 Task: Schedule a 60-minute holistic health consultation covering topics like herbal remedies, alternative therapies, and integrative wellness approaches.
Action: Mouse moved to (628, 276)
Screenshot: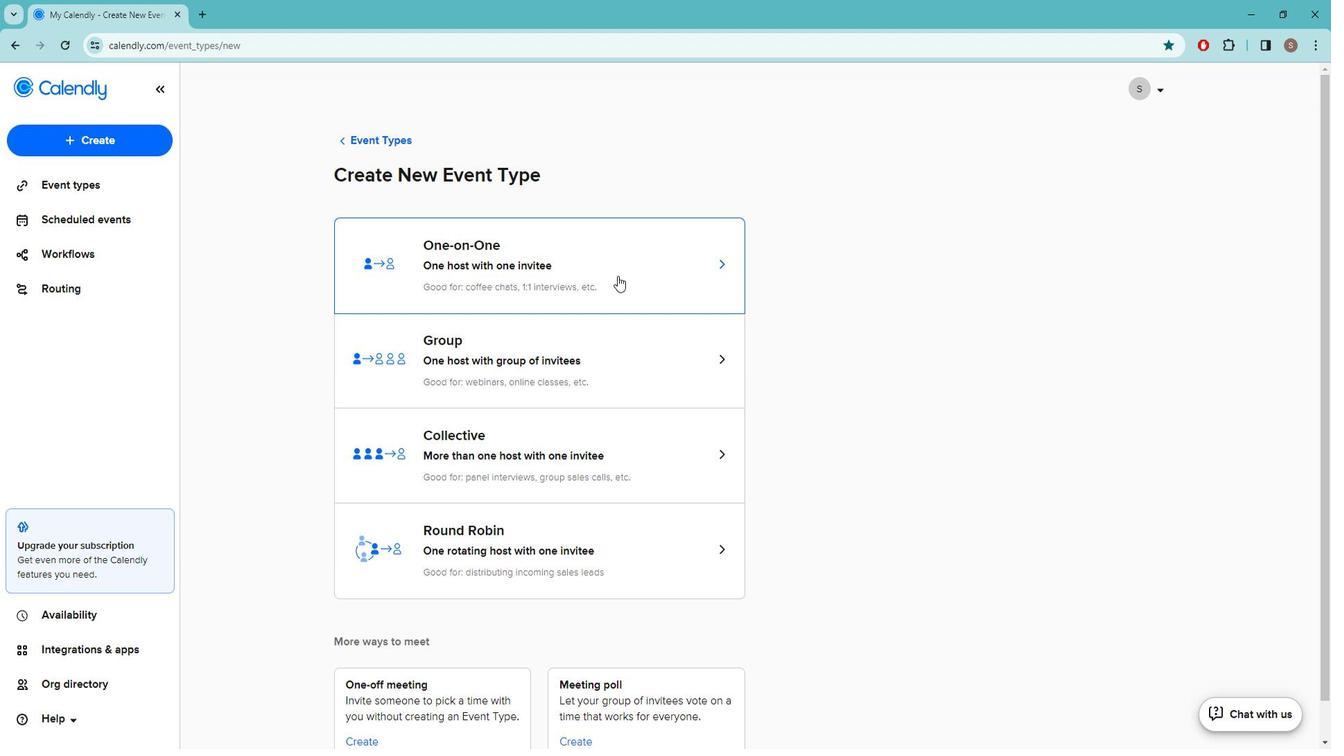 
Action: Mouse pressed left at (628, 276)
Screenshot: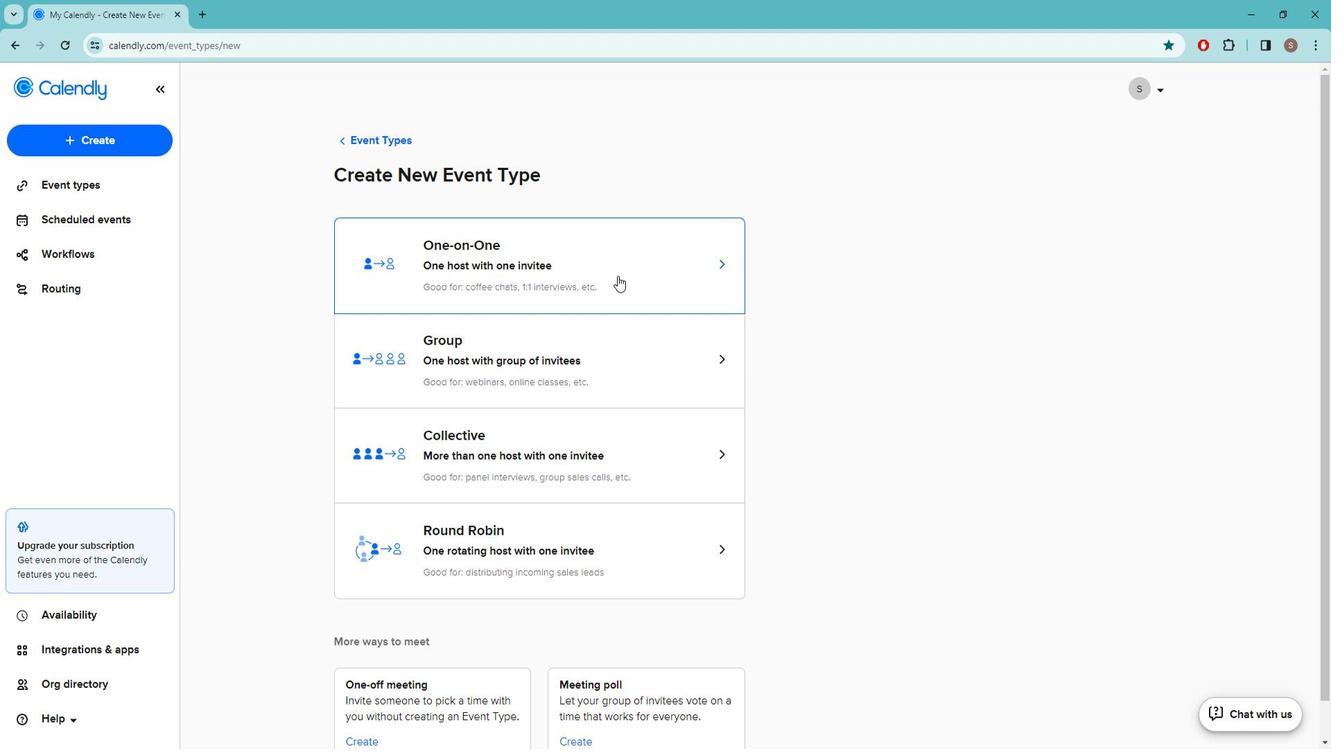 
Action: Mouse moved to (144, 207)
Screenshot: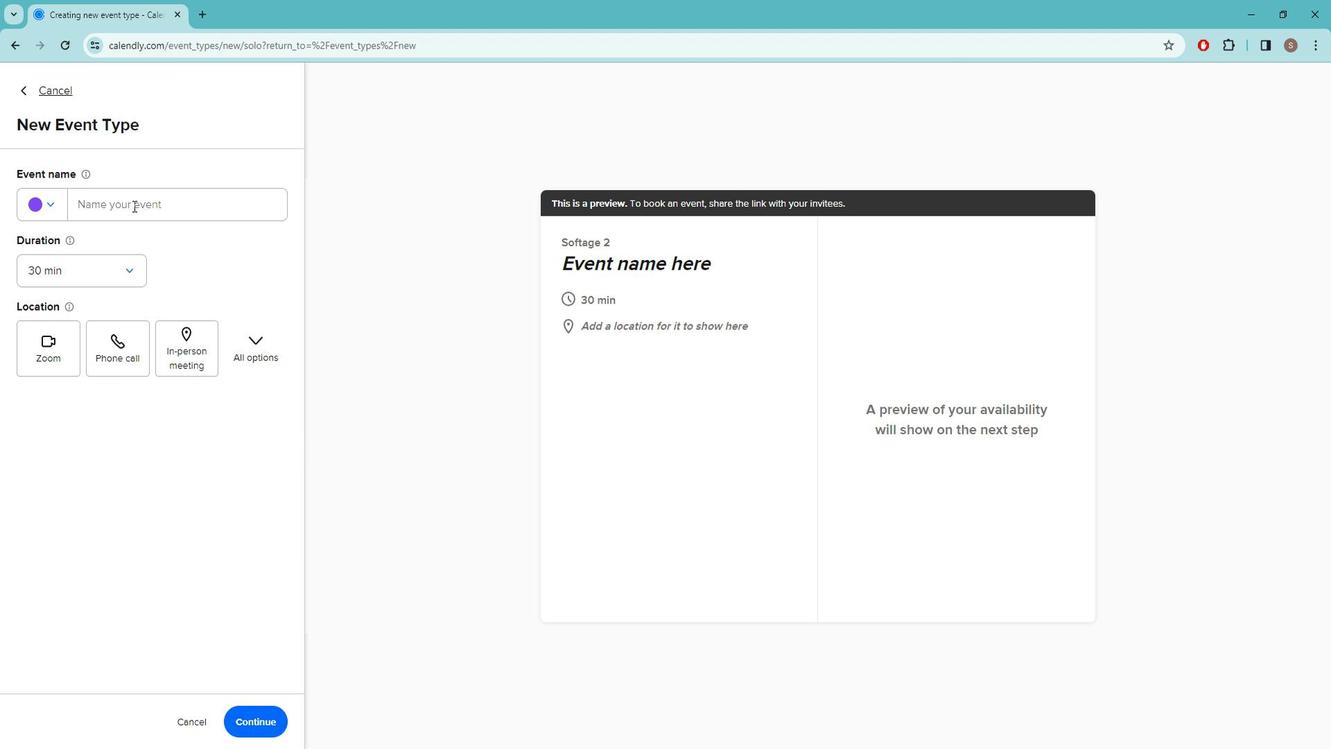 
Action: Mouse pressed left at (144, 207)
Screenshot: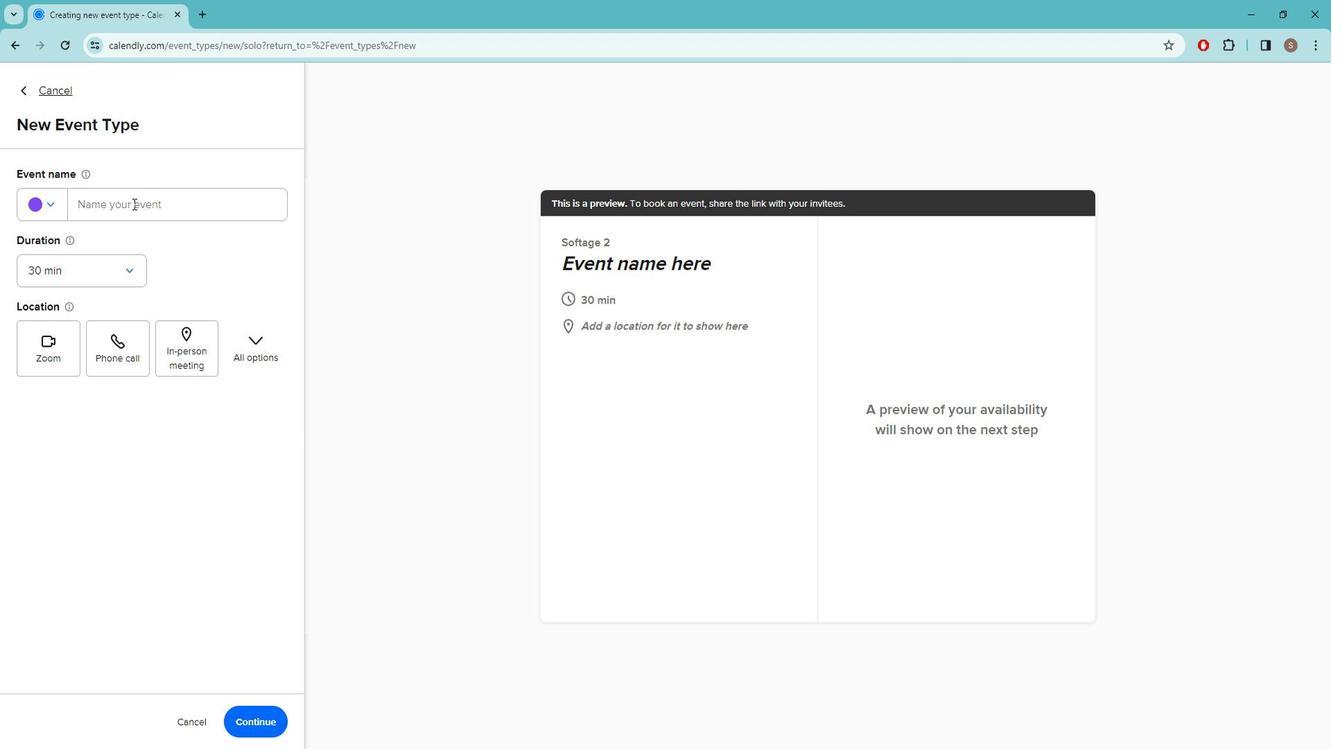 
Action: Key pressed h<Key.caps_lock>OLISTIC<Key.space><Key.caps_lock>w<Key.caps_lock>ELLNESS<Key.space><Key.caps_lock>j<Key.caps_lock>OURNEY<Key.shift_r>:<Key.space><Key.caps_lock>p<Key.caps_lock>ERSONALIZED<Key.space><Key.caps_lock>c<Key.caps_lock>ONSULTATION<Key.space>
Screenshot: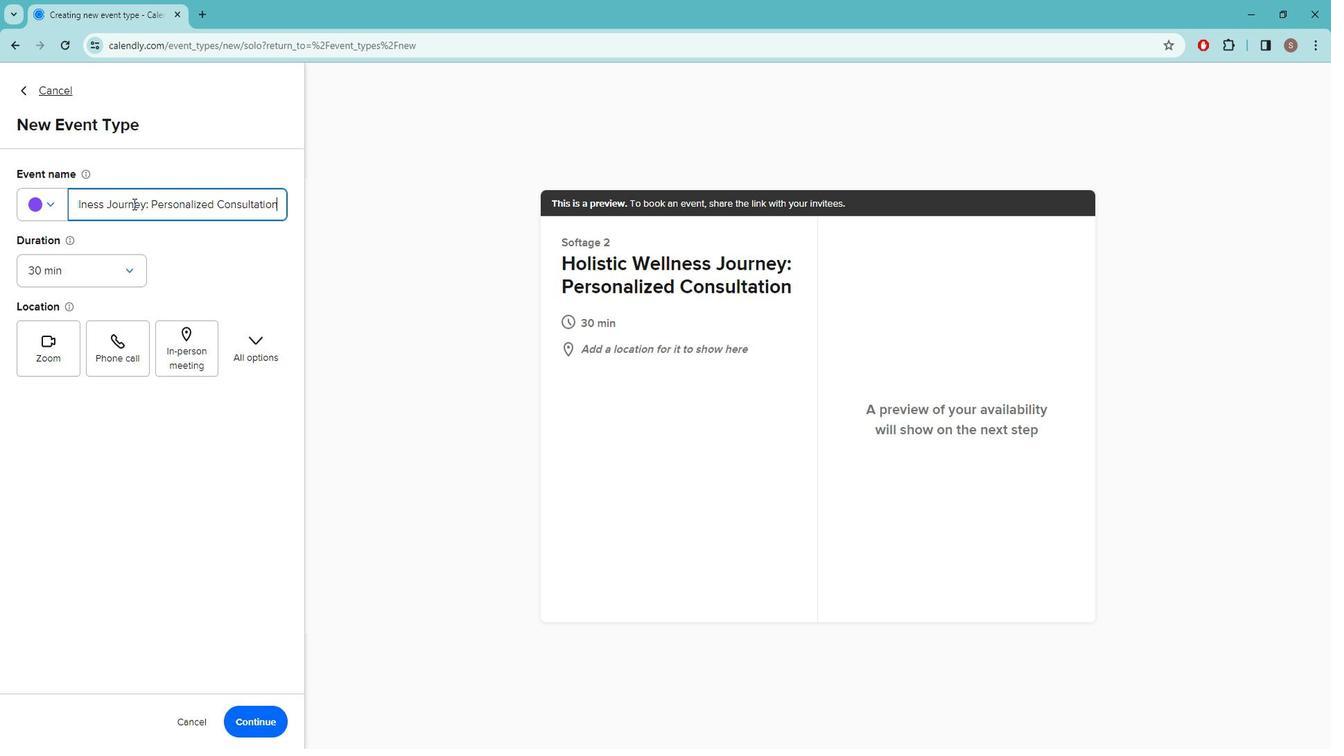 
Action: Mouse moved to (117, 267)
Screenshot: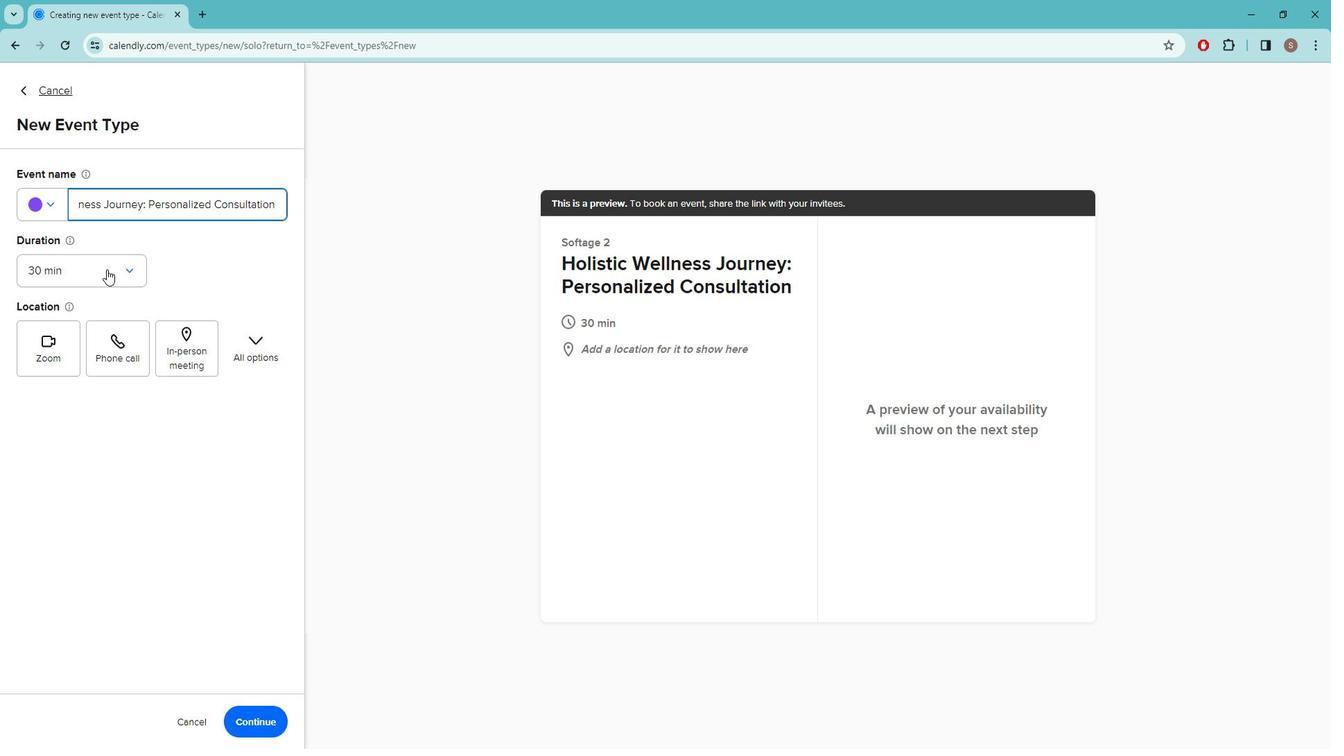 
Action: Mouse pressed left at (117, 267)
Screenshot: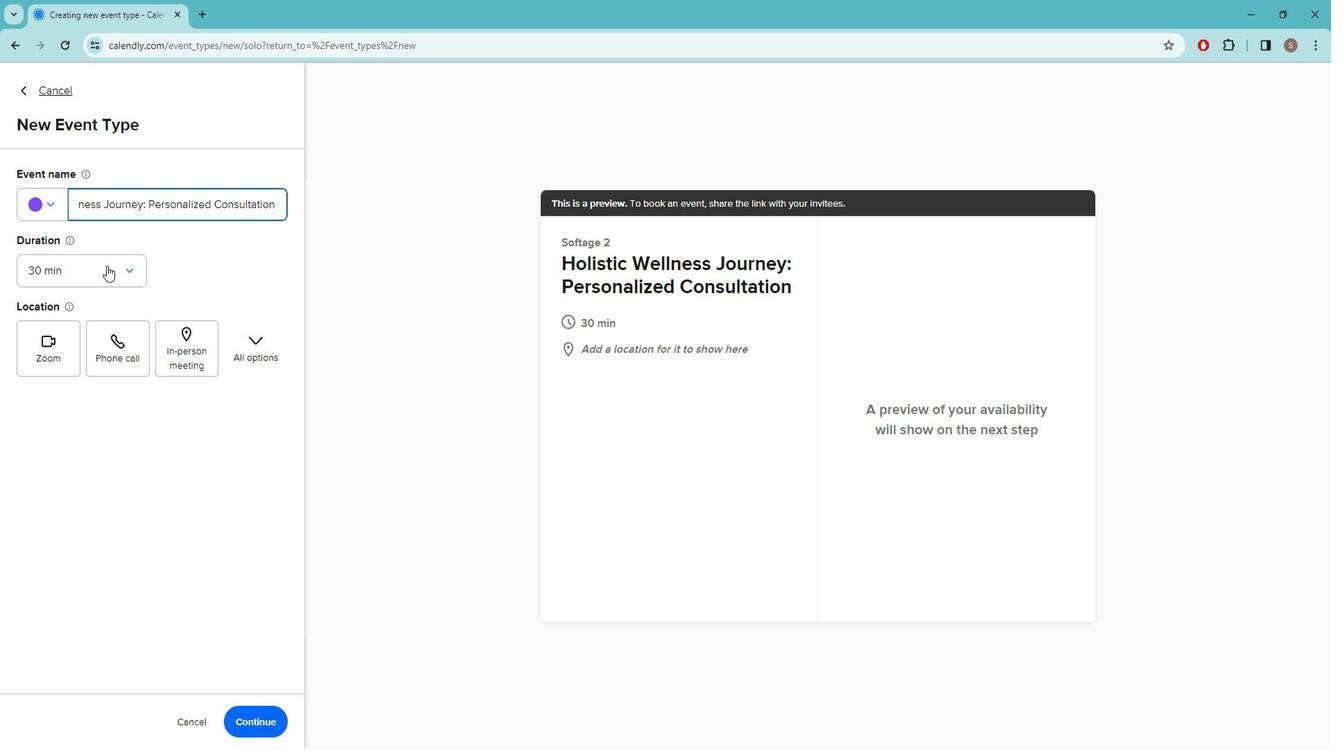 
Action: Mouse moved to (72, 391)
Screenshot: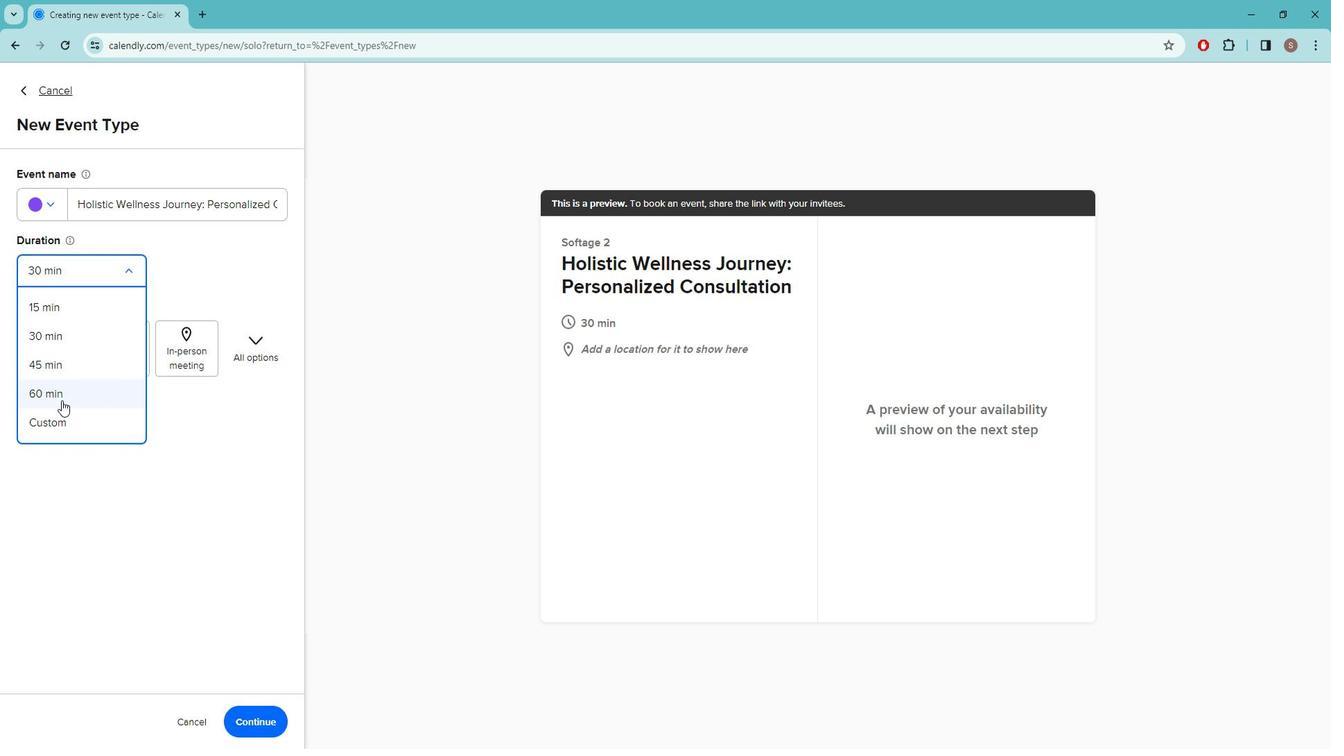 
Action: Mouse pressed left at (72, 391)
Screenshot: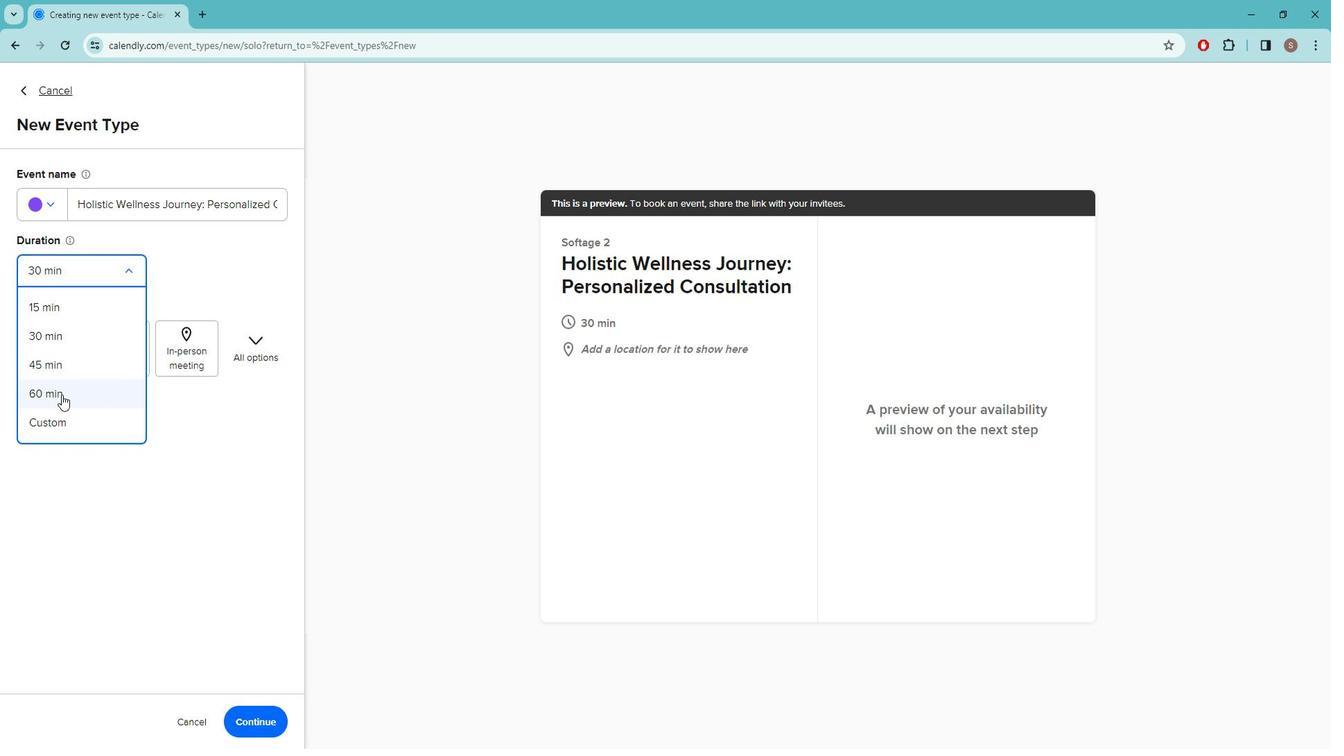 
Action: Mouse moved to (197, 348)
Screenshot: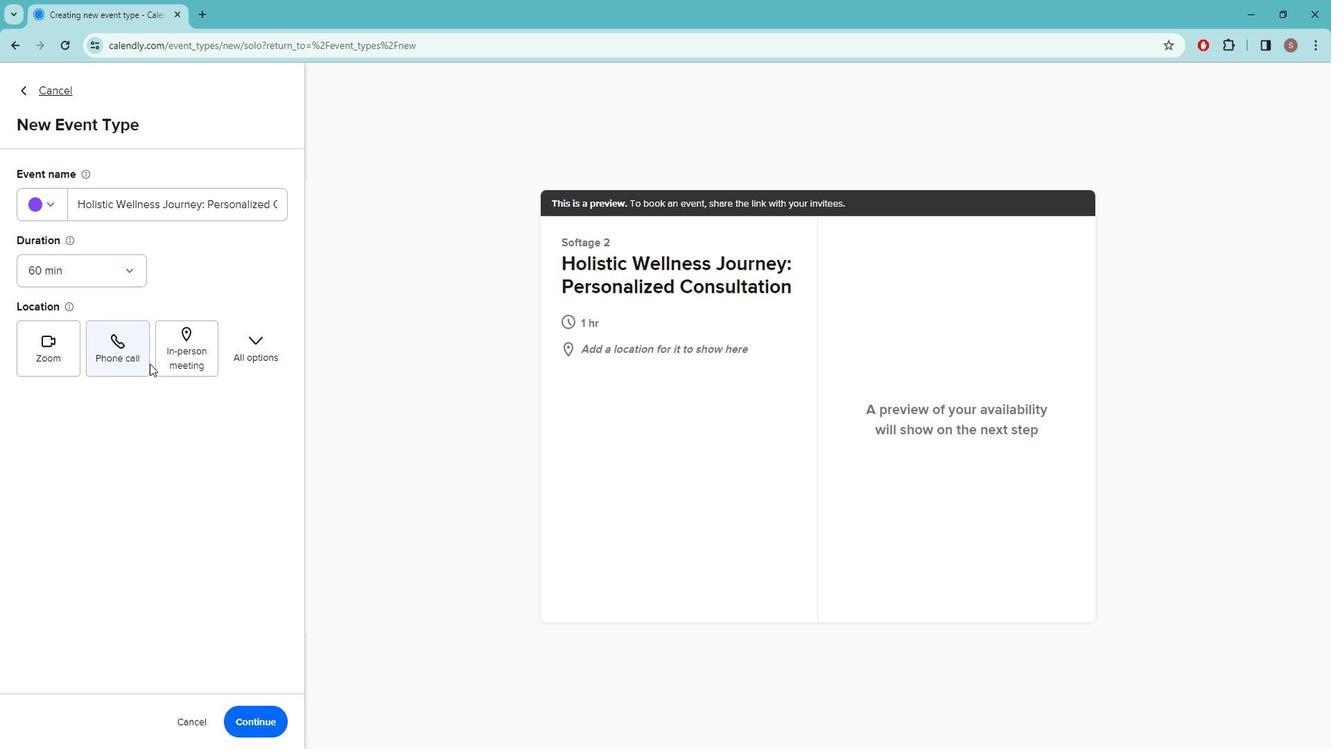 
Action: Mouse pressed left at (197, 348)
Screenshot: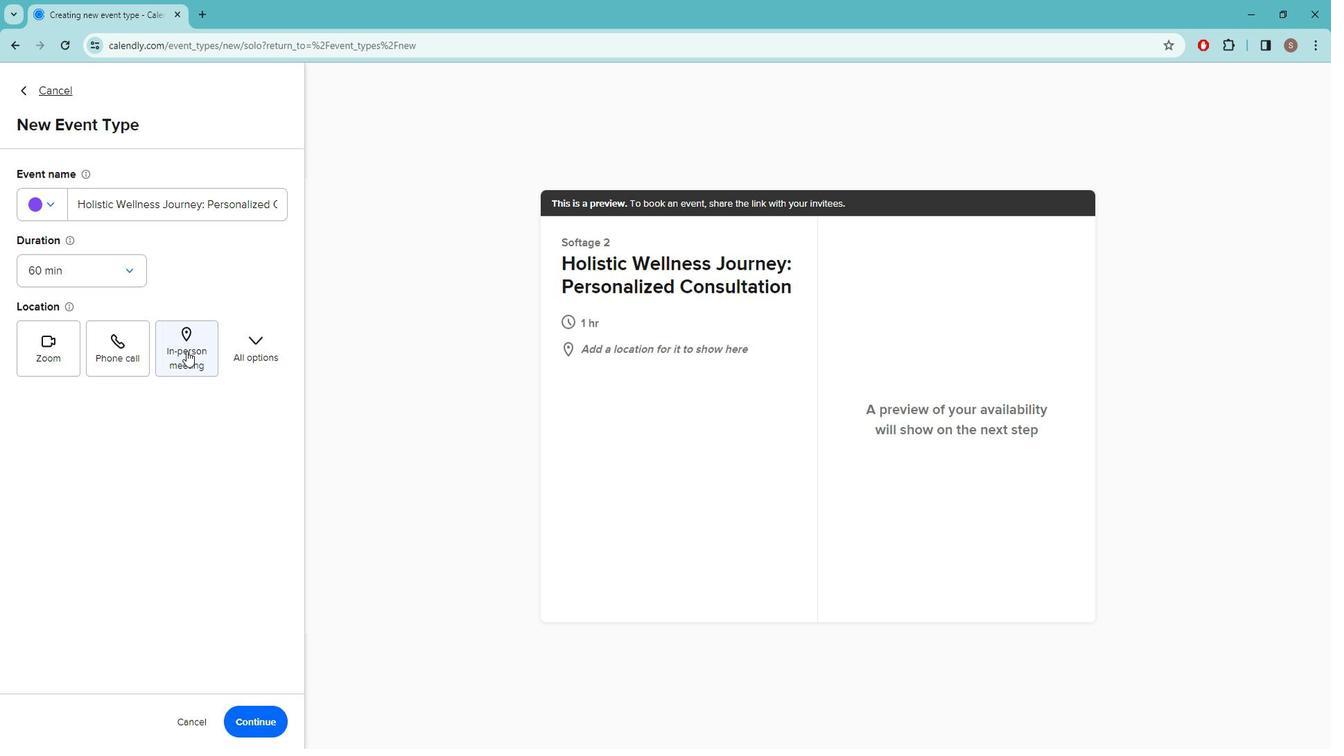 
Action: Mouse moved to (621, 240)
Screenshot: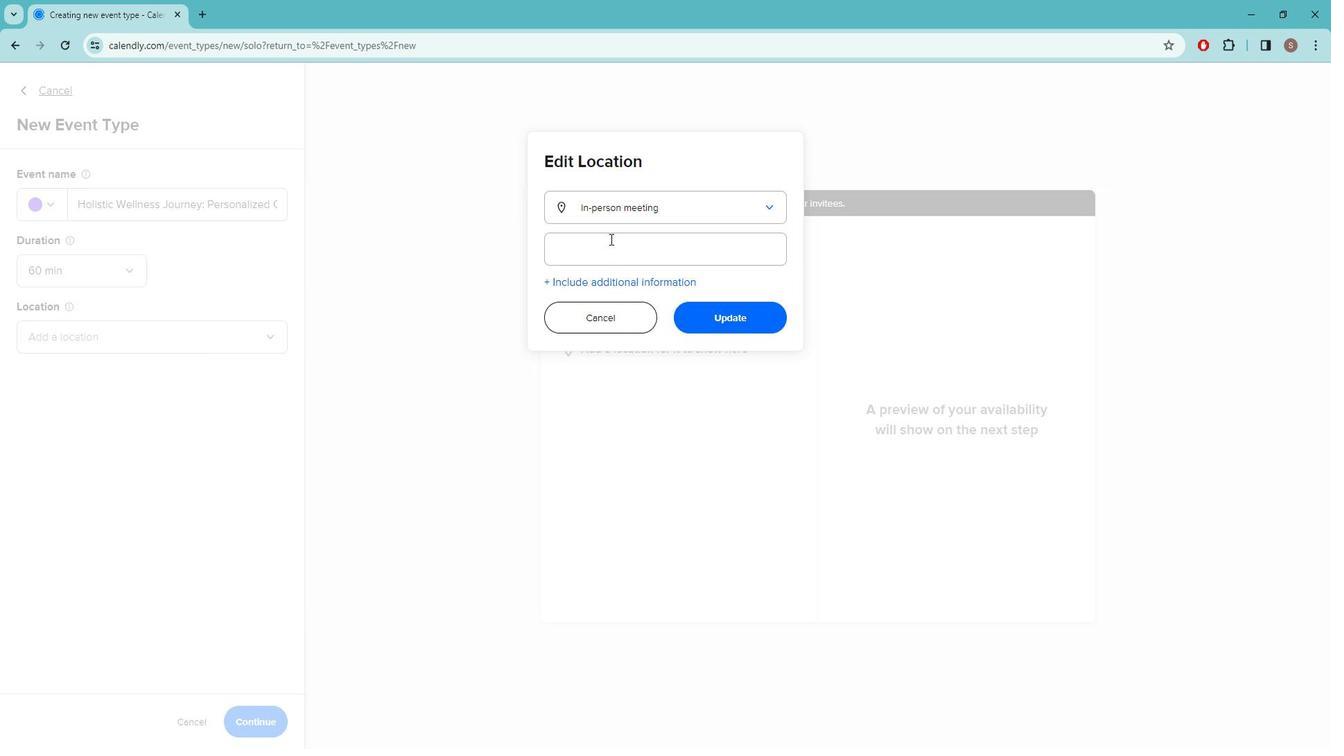 
Action: Mouse pressed left at (621, 240)
Screenshot: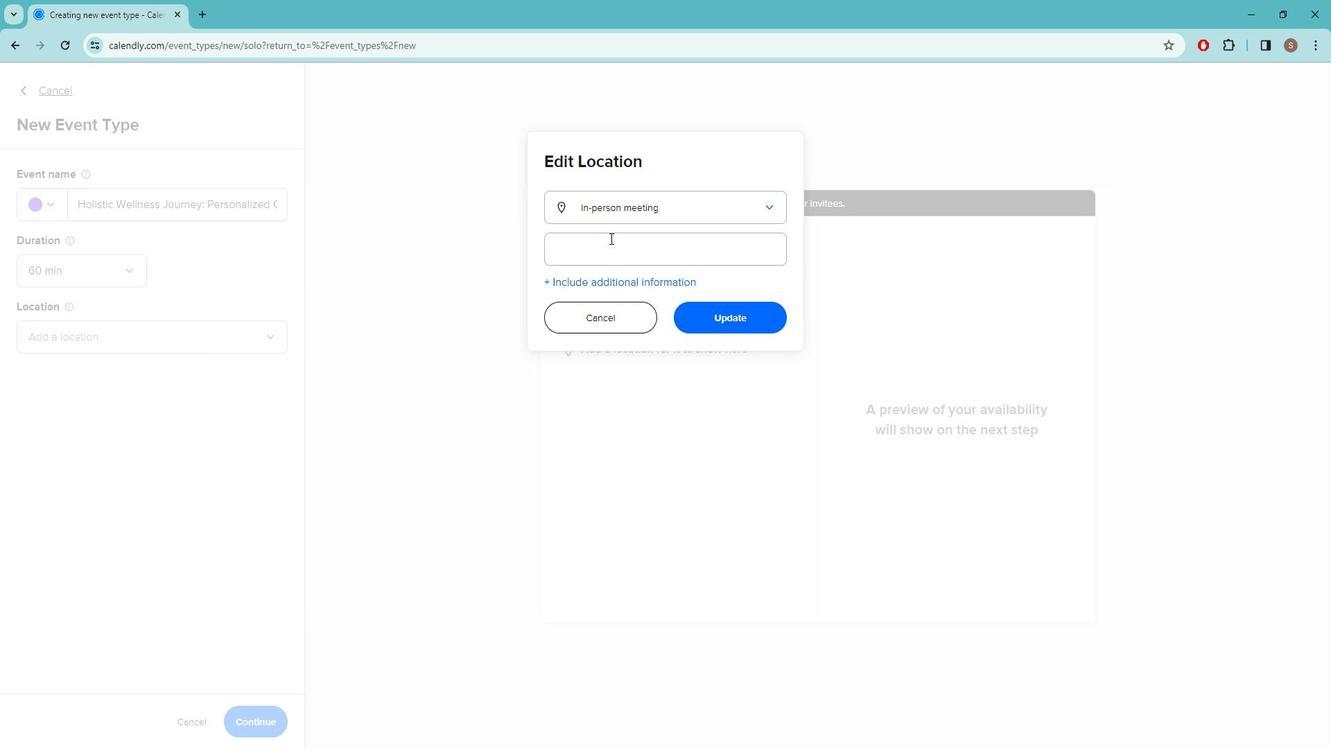 
Action: Key pressed <Key.caps_lock>t<Key.caps_lock>HE<Key.space><Key.caps_lock>c<Key.caps_lock>HOPRA<Key.space><Key.caps_lock>c<Key.caps_lock>ENTER<Key.space>FOR<Key.space><Key.caps_lock>w<Key.caps_lock>ELLBEING,<Key.space>2013<Key.space><Key.caps_lock>c<Key.caps_lock>OASTA<Key.space>DEL<Key.space><Key.caps_lock>m<Key.caps_lock>AR<Key.space><Key.caps_lock>r<Key.caps_lock>D,<Key.space><Key.caps_lock>c<Key.caps_lock>ARLSBAD,<Key.space><Key.caps_lock>ca<Key.space>92009
Screenshot: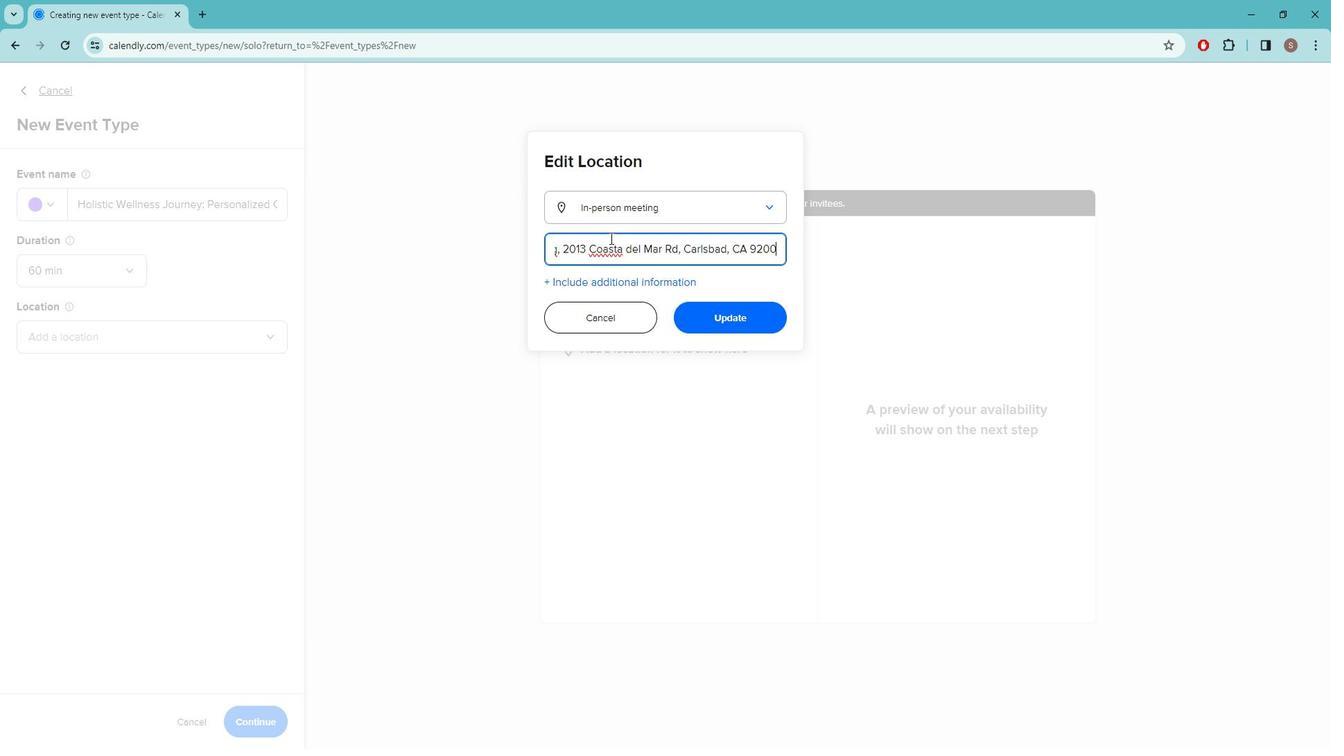 
Action: Mouse moved to (613, 255)
Screenshot: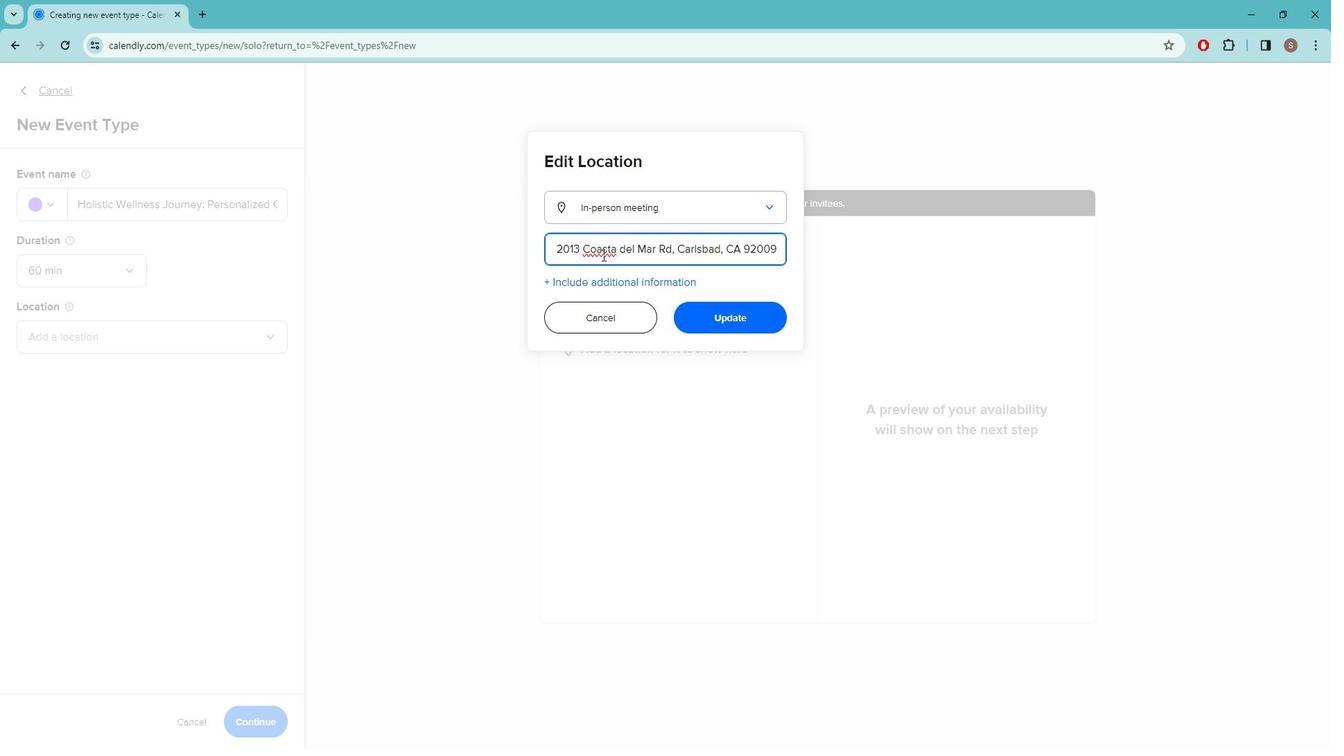 
Action: Mouse pressed left at (613, 255)
Screenshot: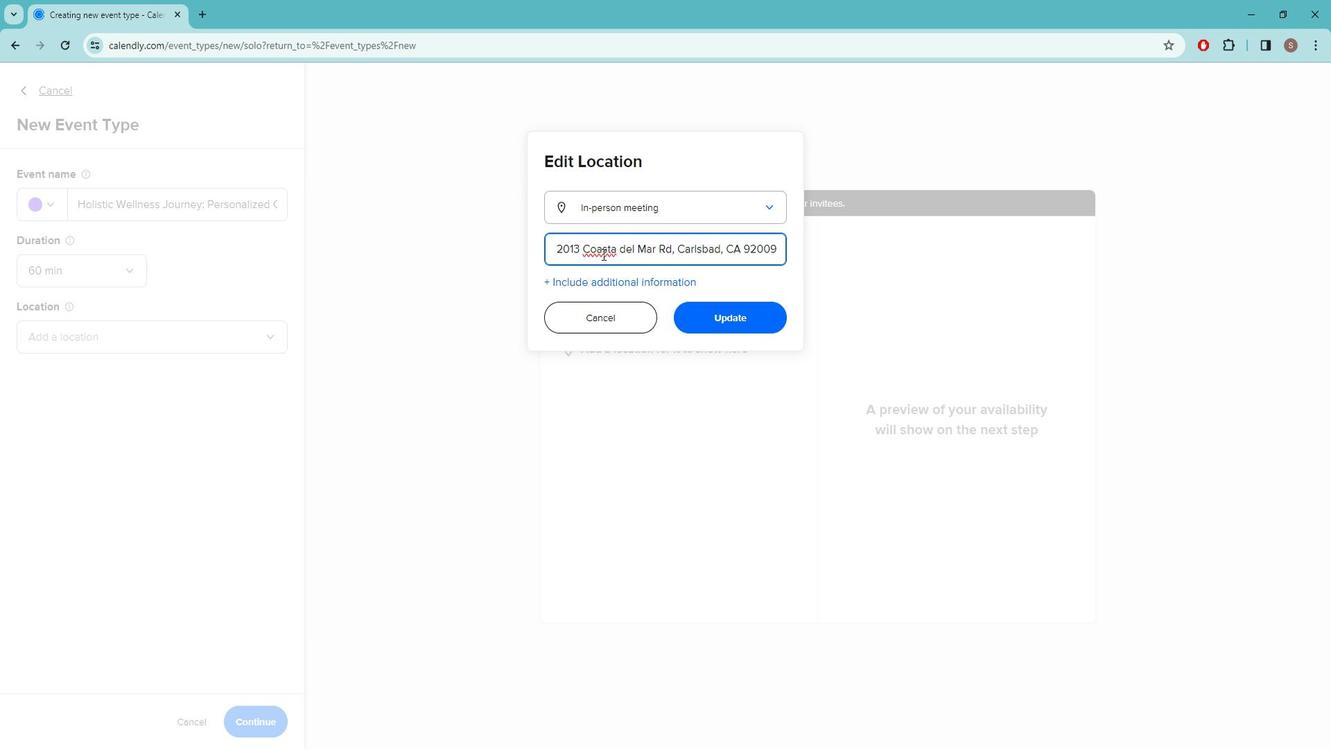 
Action: Key pressed <Key.backspace>
Screenshot: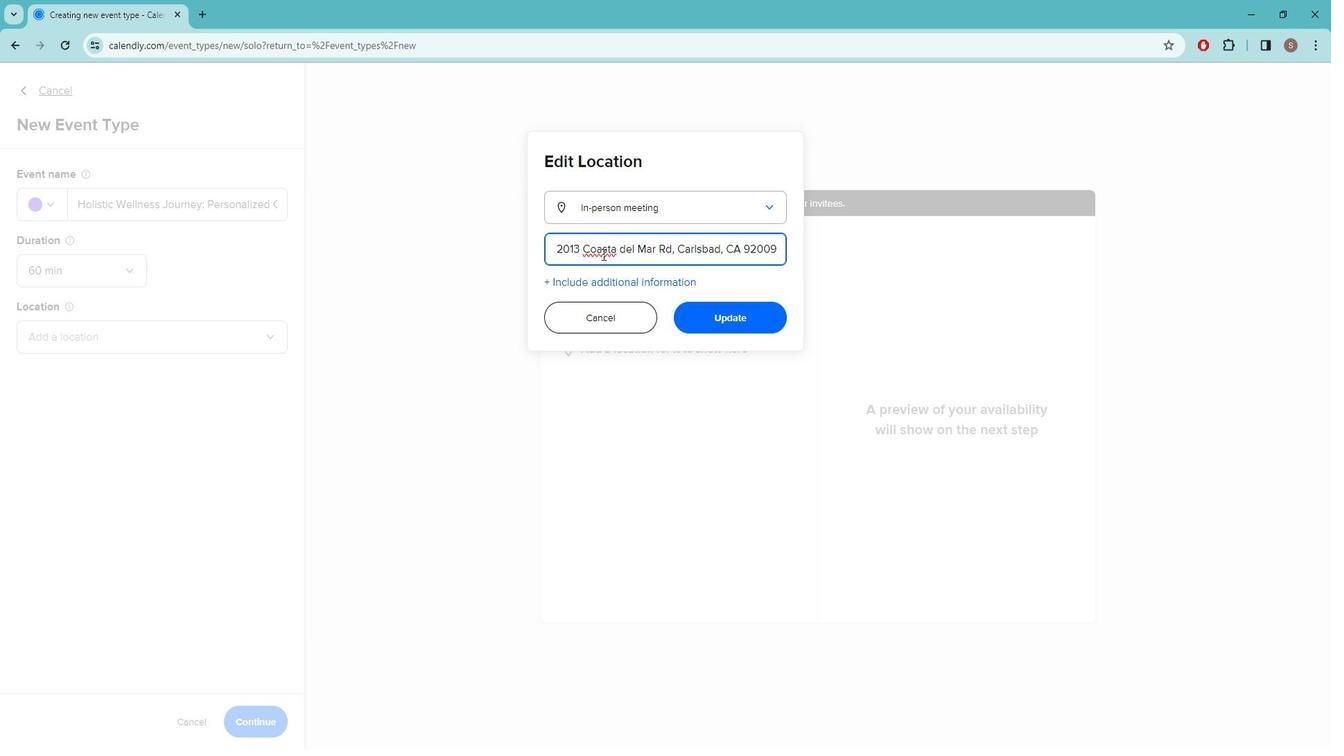 
Action: Mouse moved to (728, 314)
Screenshot: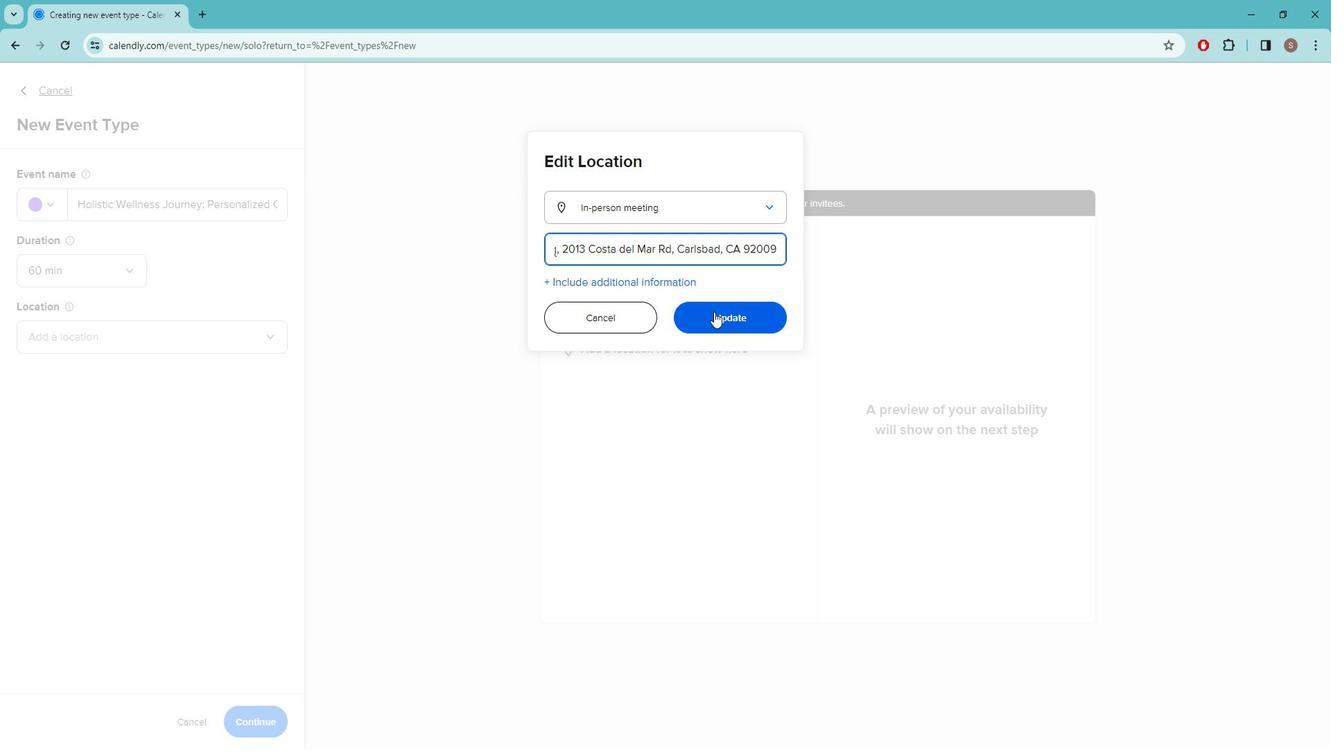 
Action: Mouse pressed left at (728, 314)
Screenshot: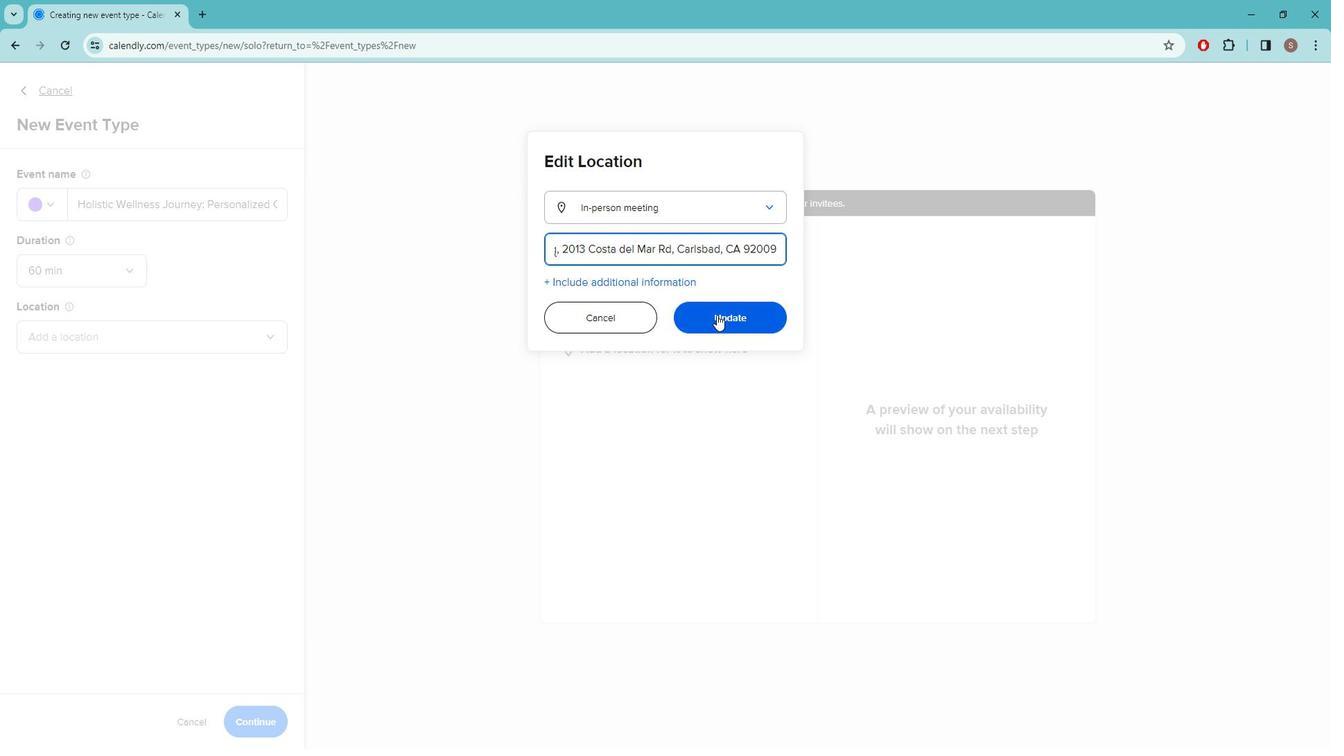 
Action: Mouse moved to (274, 694)
Screenshot: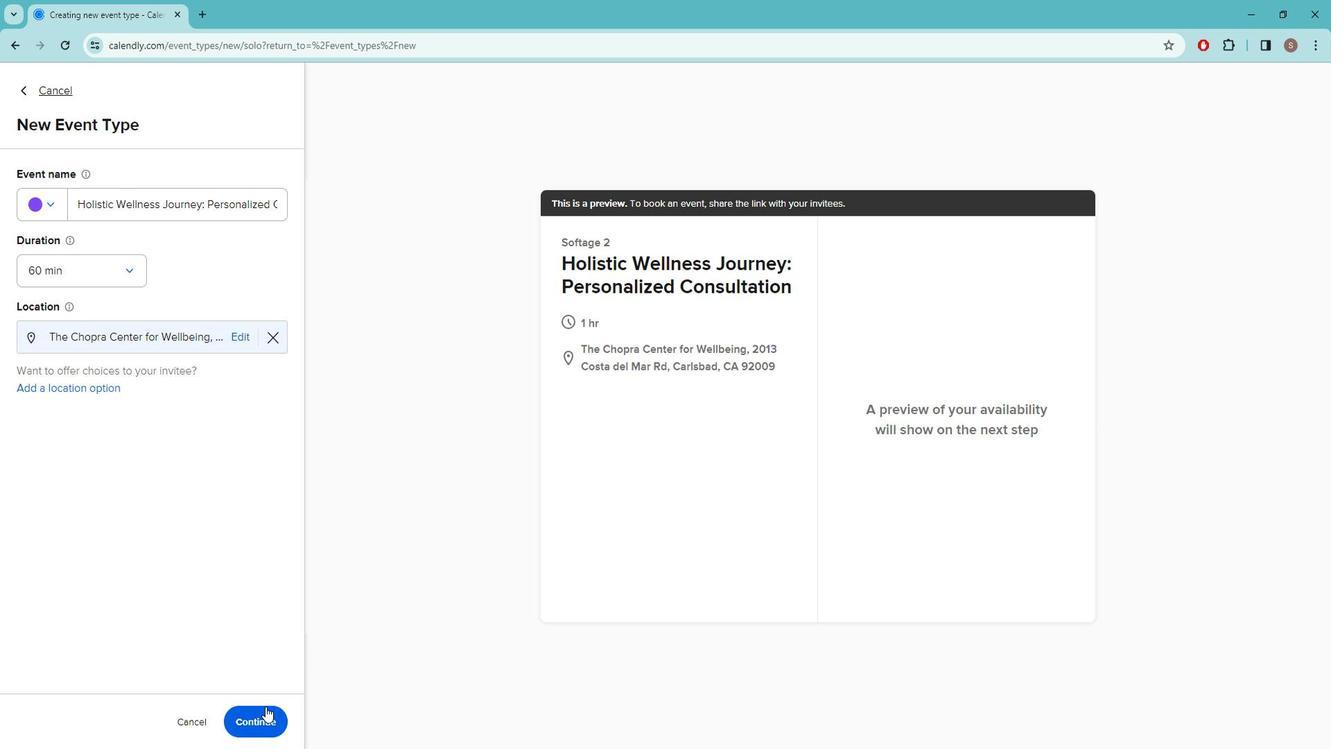 
Action: Mouse pressed left at (274, 694)
Screenshot: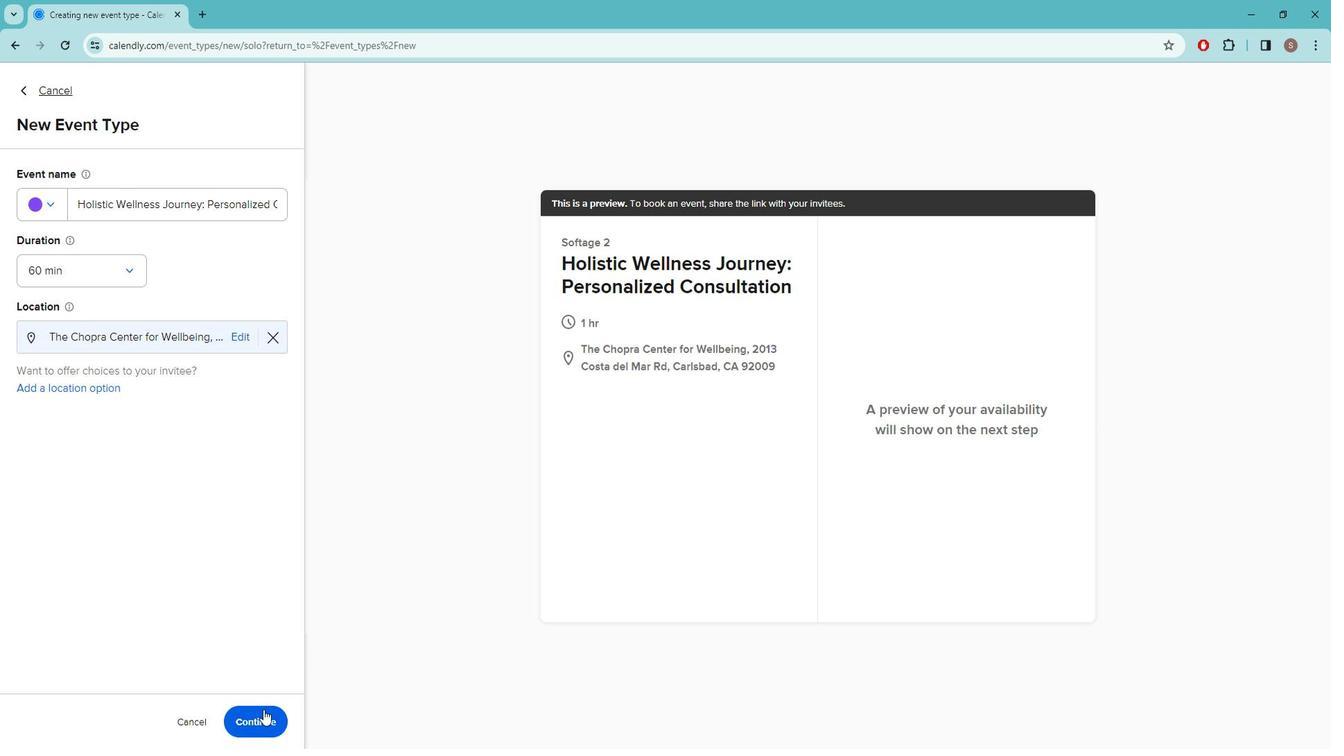 
Action: Mouse moved to (156, 235)
Screenshot: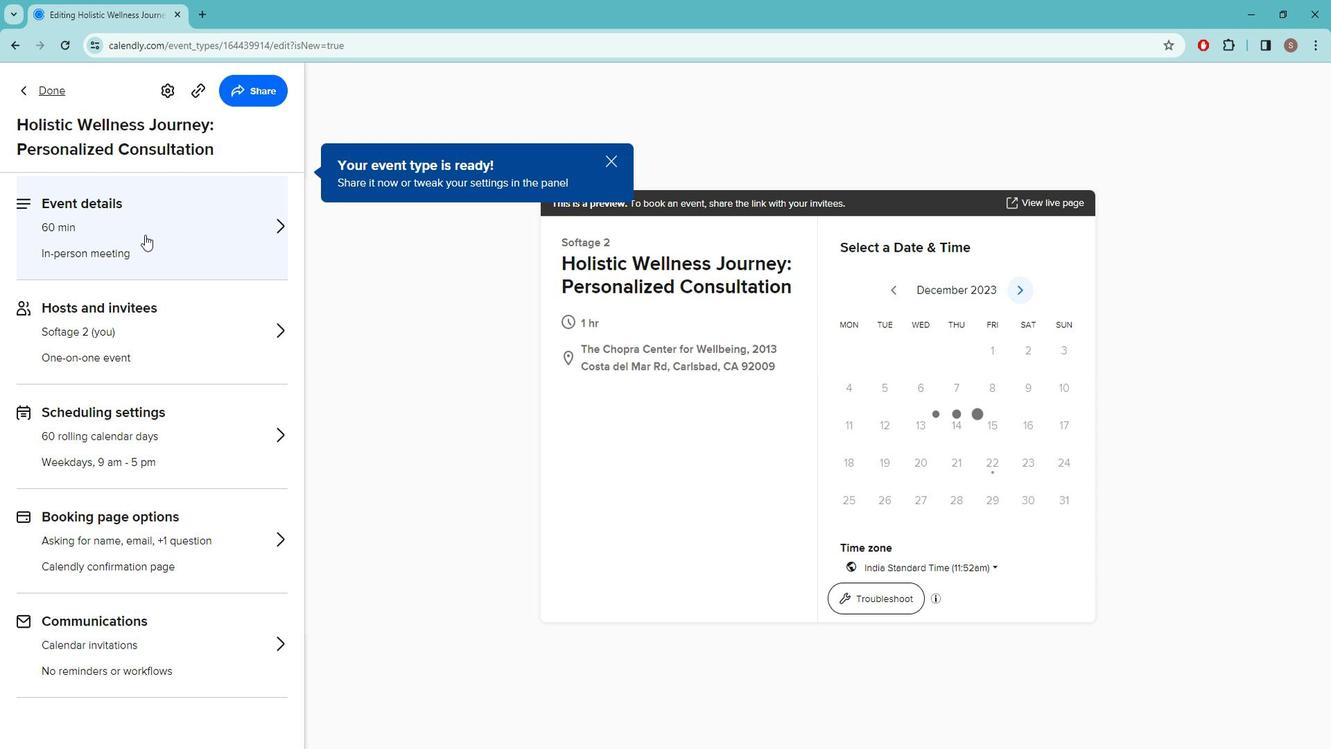 
Action: Mouse pressed left at (156, 235)
Screenshot: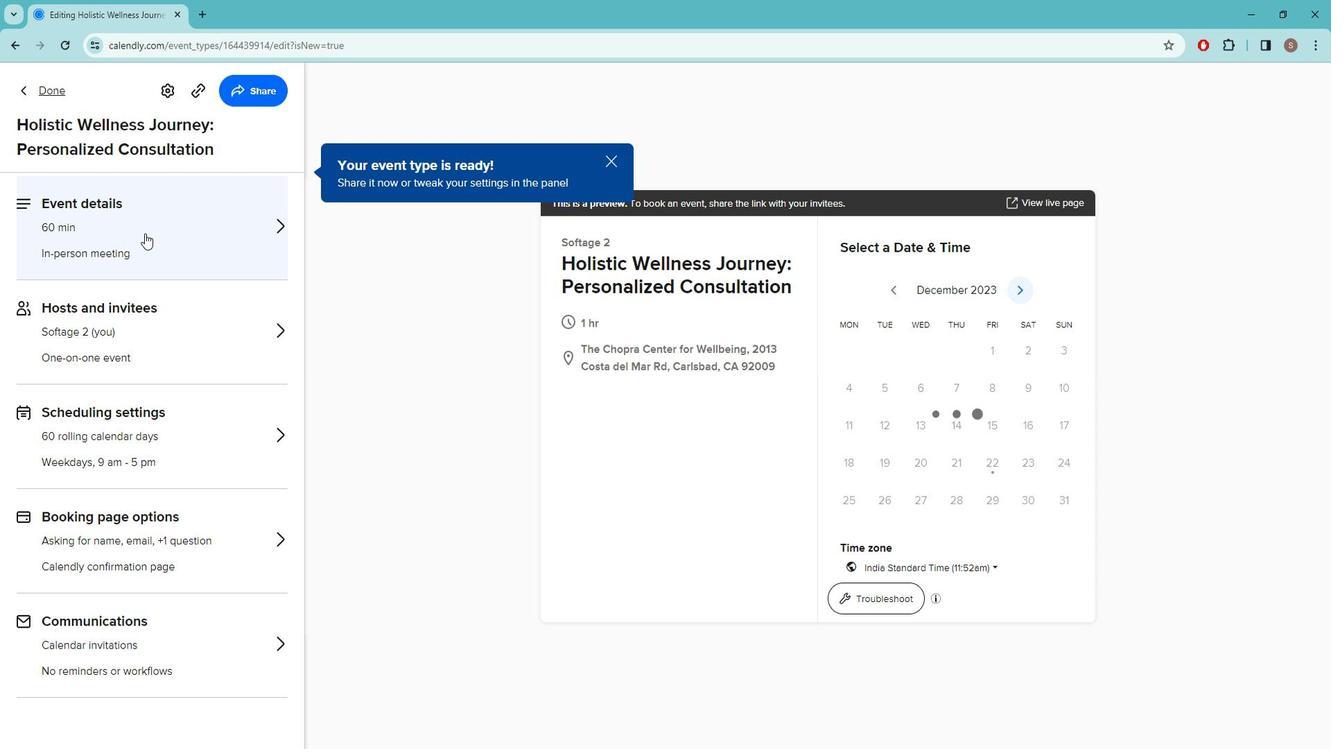 
Action: Mouse moved to (126, 467)
Screenshot: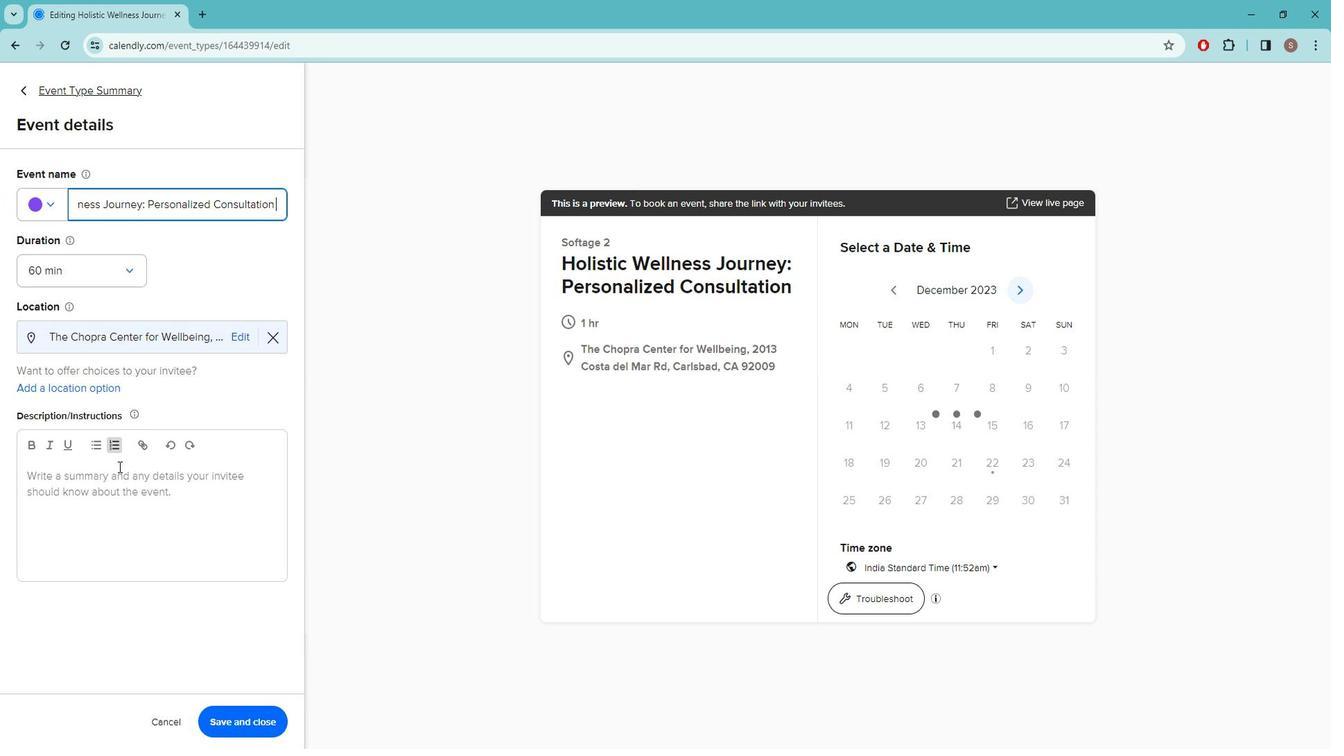 
Action: Mouse pressed left at (126, 467)
Screenshot: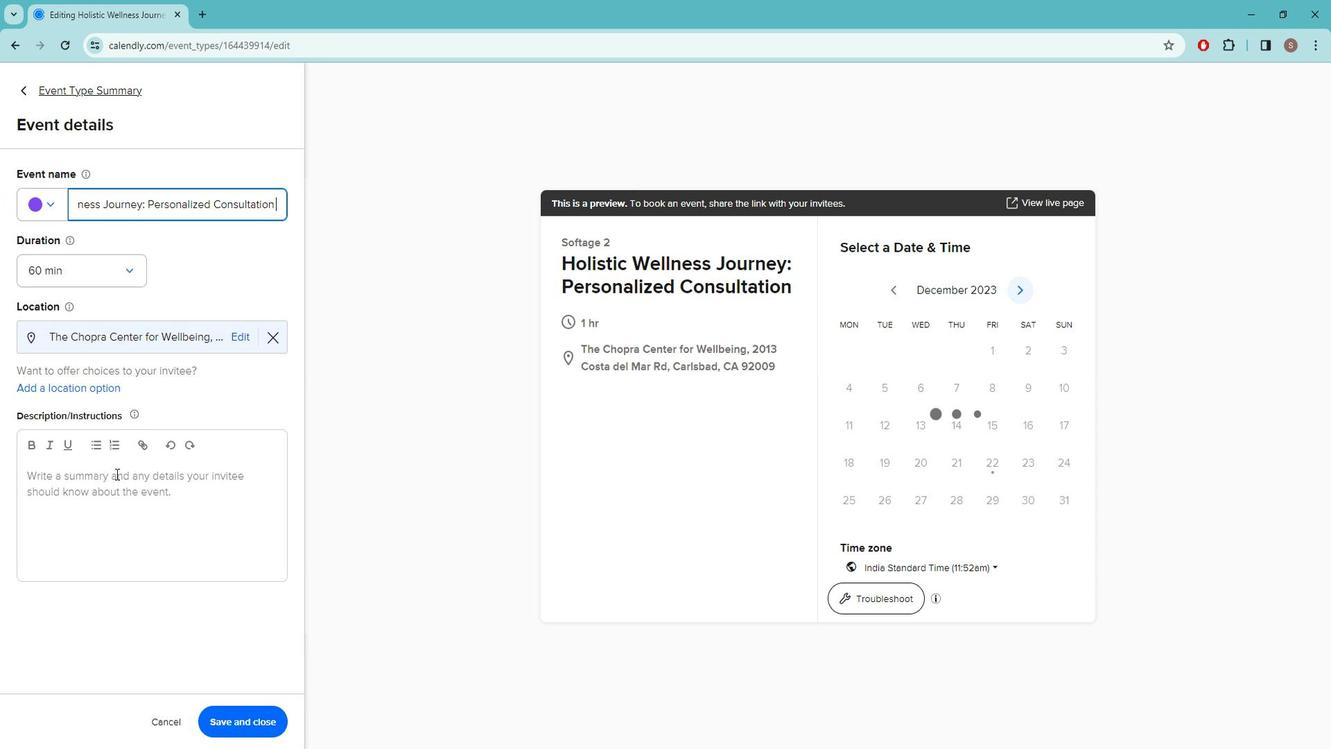 
Action: Key pressed <Key.caps_lock><Key.caps_lock>e<Key.caps_lock>MBARK<Key.space>ON<Key.space>A<Key.space>TRANSFORMATIVE<Key.space><Key.caps_lock>h<Key.caps_lock>OLISTIC<Key.space><Key.caps_lock>w<Key.caps_lock>ELNESS<Key.space><Key.caps_lock>j<Key.caps_lock>OURNEY<Key.space>WITH<Key.space>OUR<Key.space>CONSULTATION,<Key.space>WHERE<Key.space>WE<Key.space>DELVE<Key.space>INTO<Key.space>THE<Key.space>REALMS<Key.space>OF<Key.space>HERBAL<Key.space>REMEDIES,<Key.space>ALTERNATIVE<Key.space>THERAPIES,<Key.space>AND<Key.space>INTER<Key.backspace>GRATIVE<Key.space>WELLNESS<Key.space>APPROACHES,<Key.space><Key.caps_lock>w<Key.caps_lock>HETHER<Key.space>YOU<Key.space>ARE<Key.space>SEEKING<Key.space>BALANCE
Screenshot: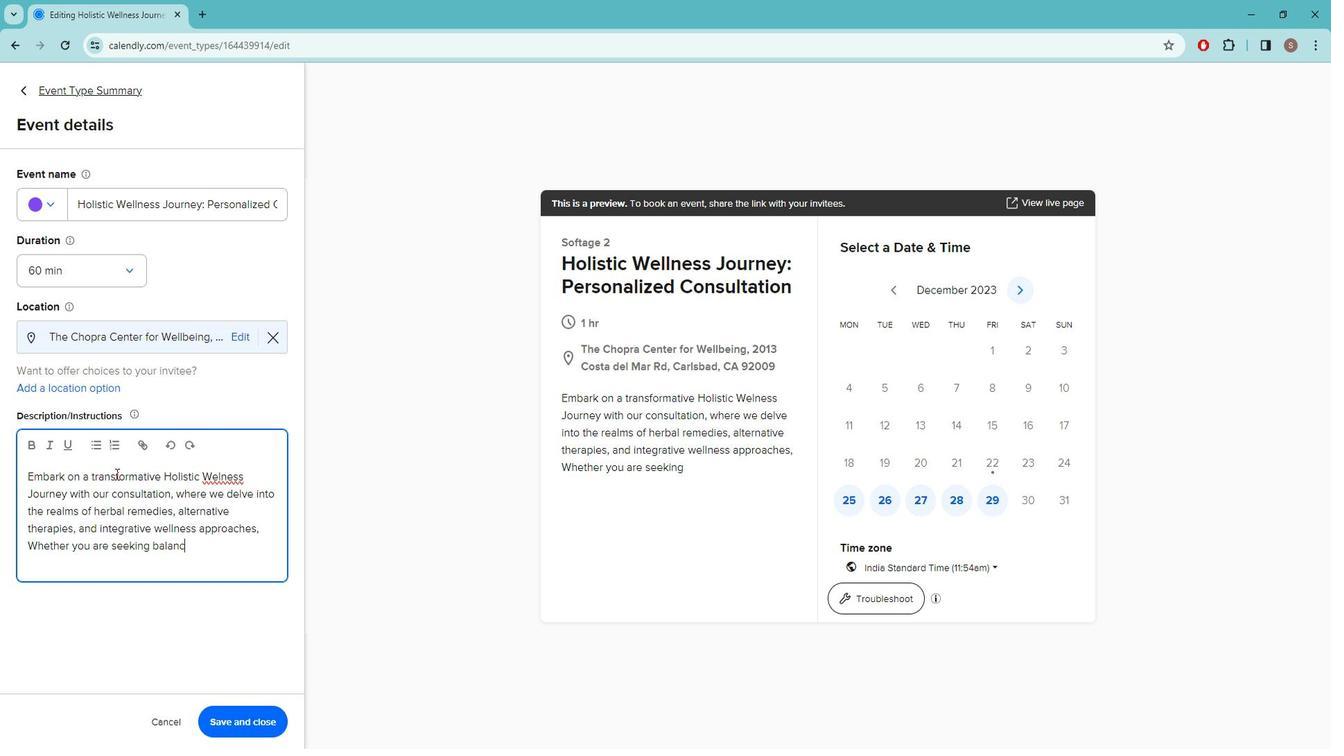 
Action: Mouse moved to (235, 478)
Screenshot: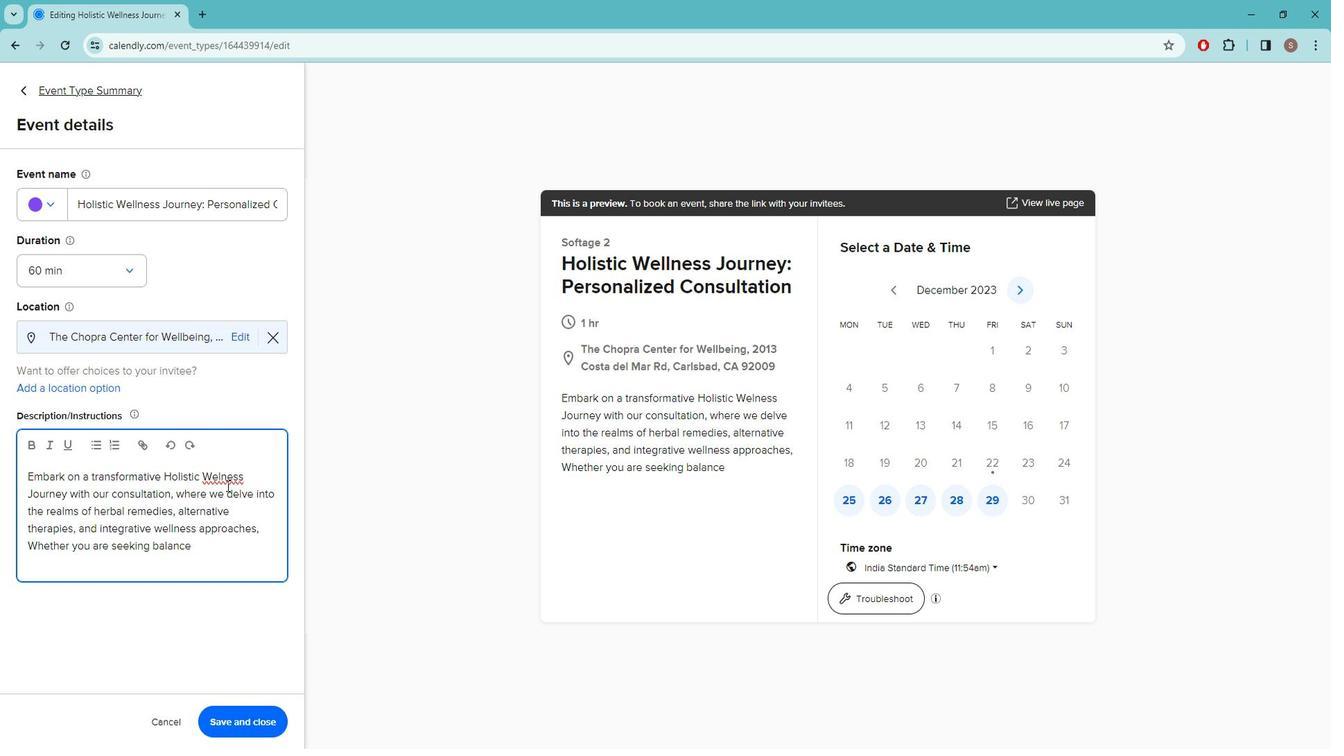 
Action: Mouse pressed left at (235, 478)
Screenshot: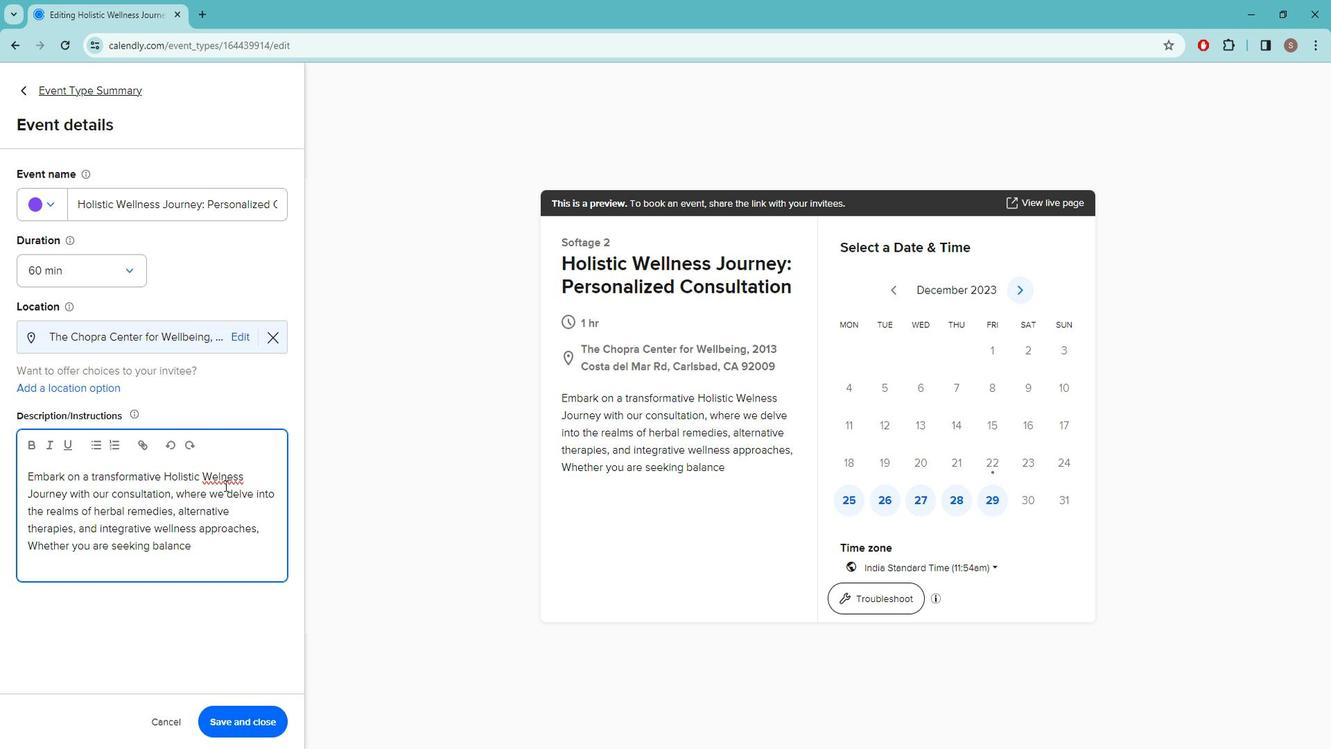 
Action: Mouse moved to (230, 476)
Screenshot: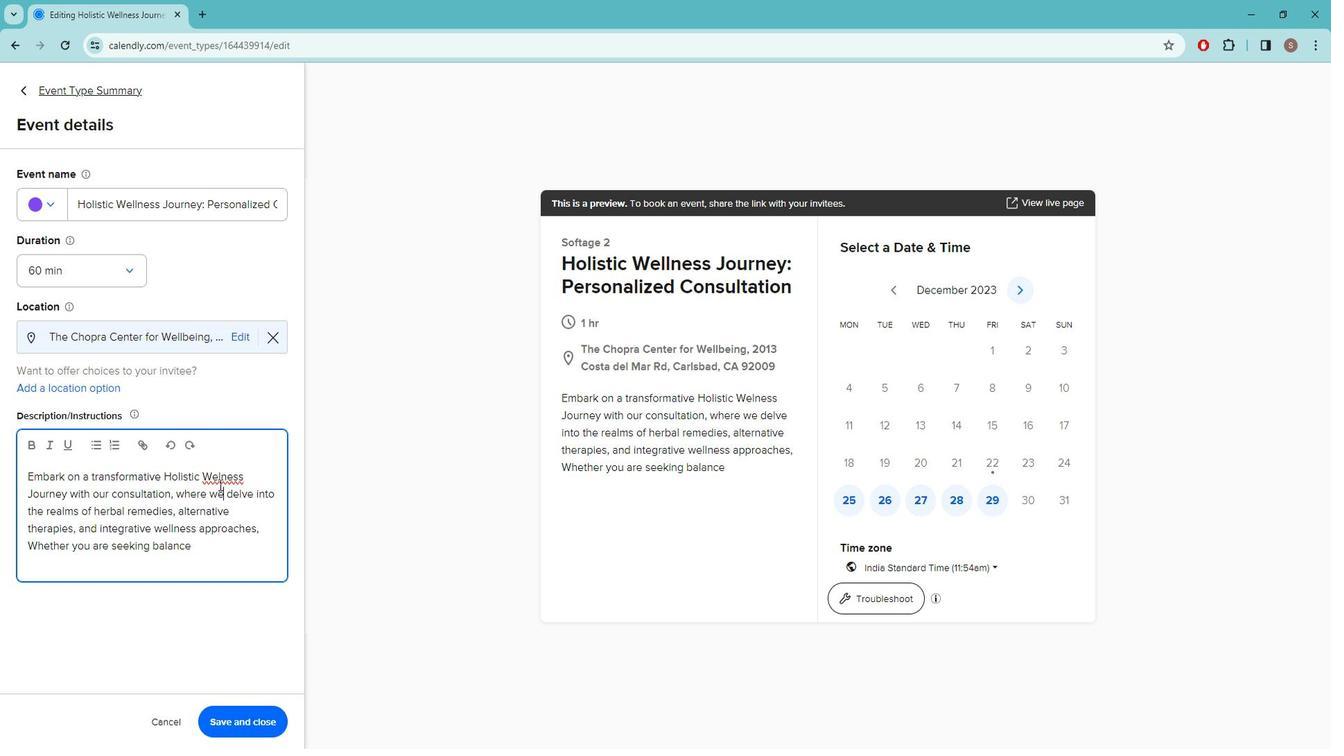 
Action: Mouse pressed left at (230, 476)
Screenshot: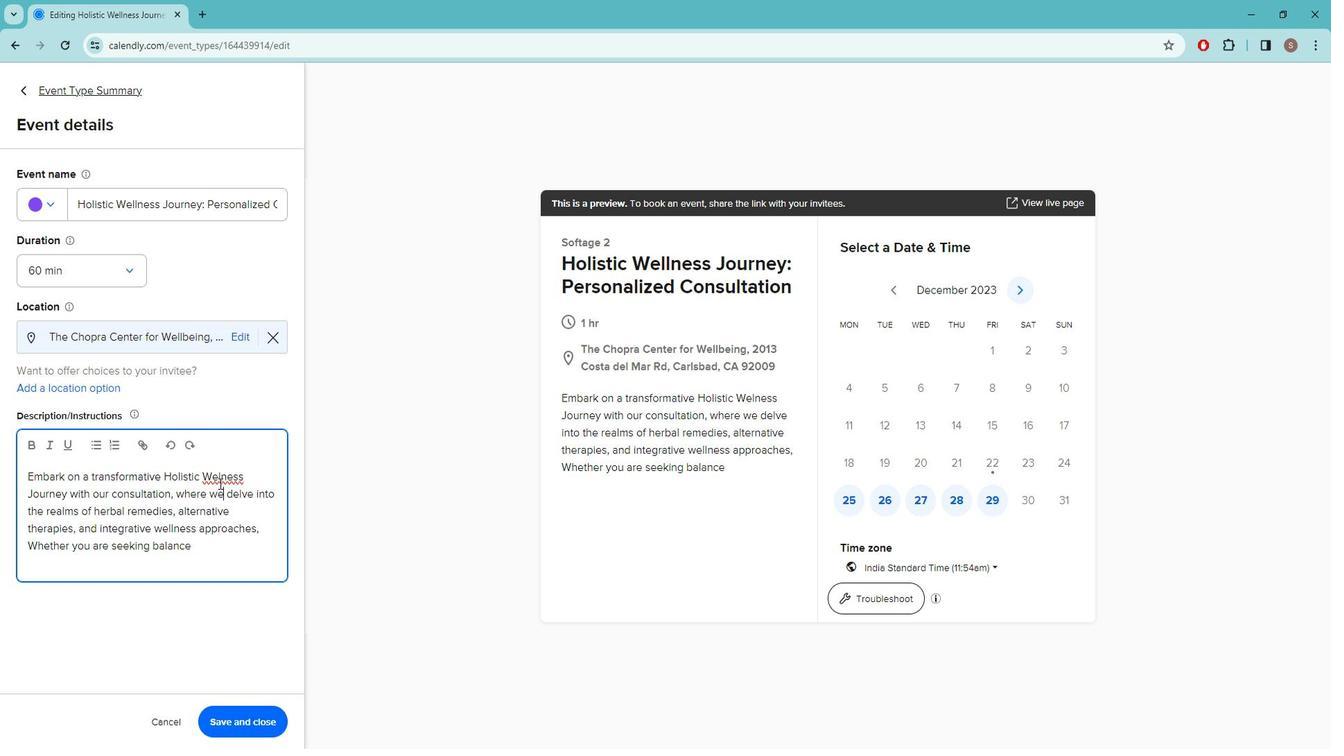 
Action: Key pressed L
Screenshot: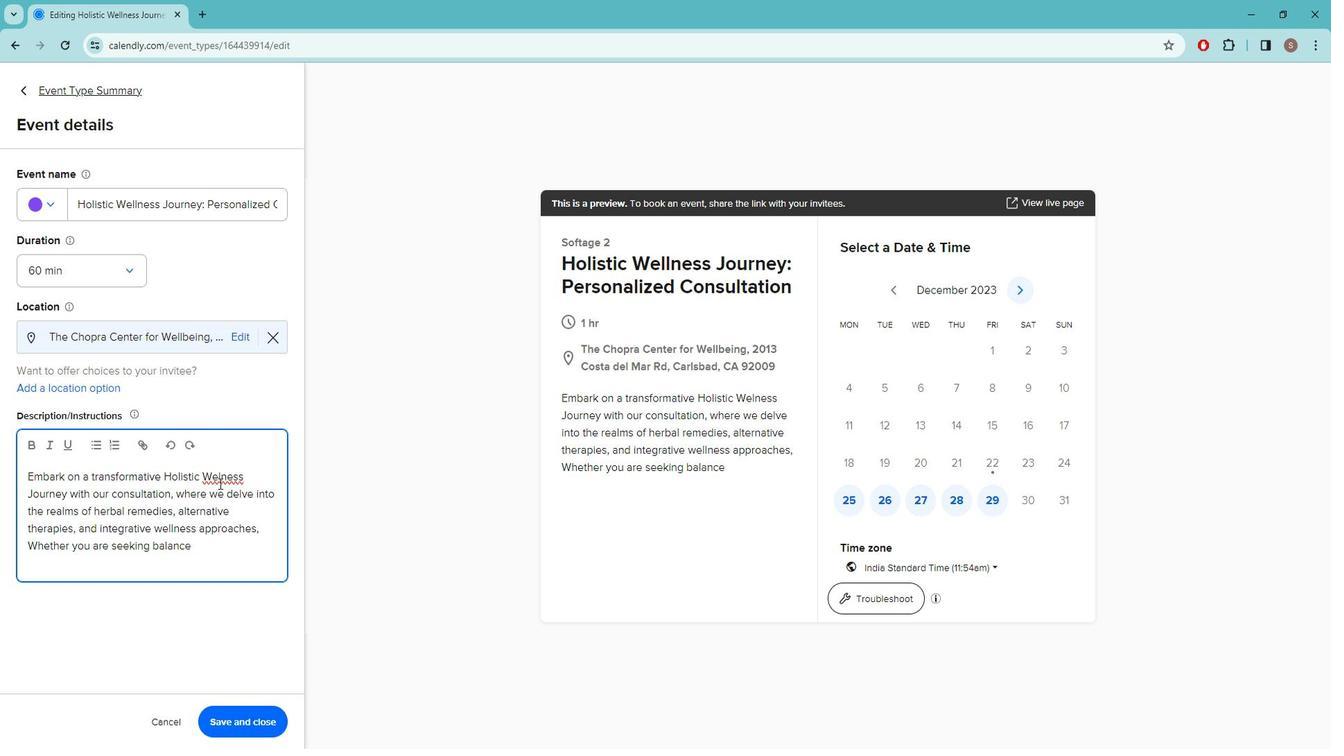 
Action: Mouse moved to (219, 532)
Screenshot: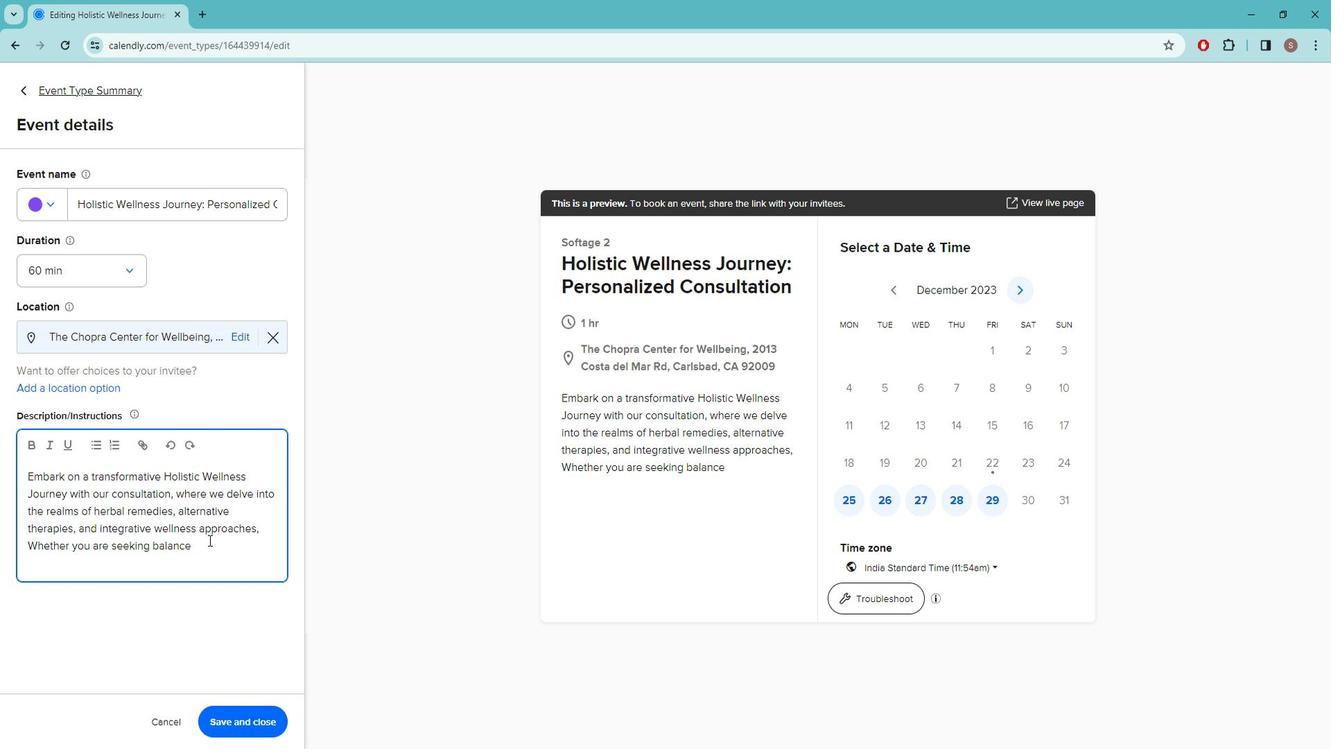 
Action: Mouse pressed left at (219, 532)
Screenshot: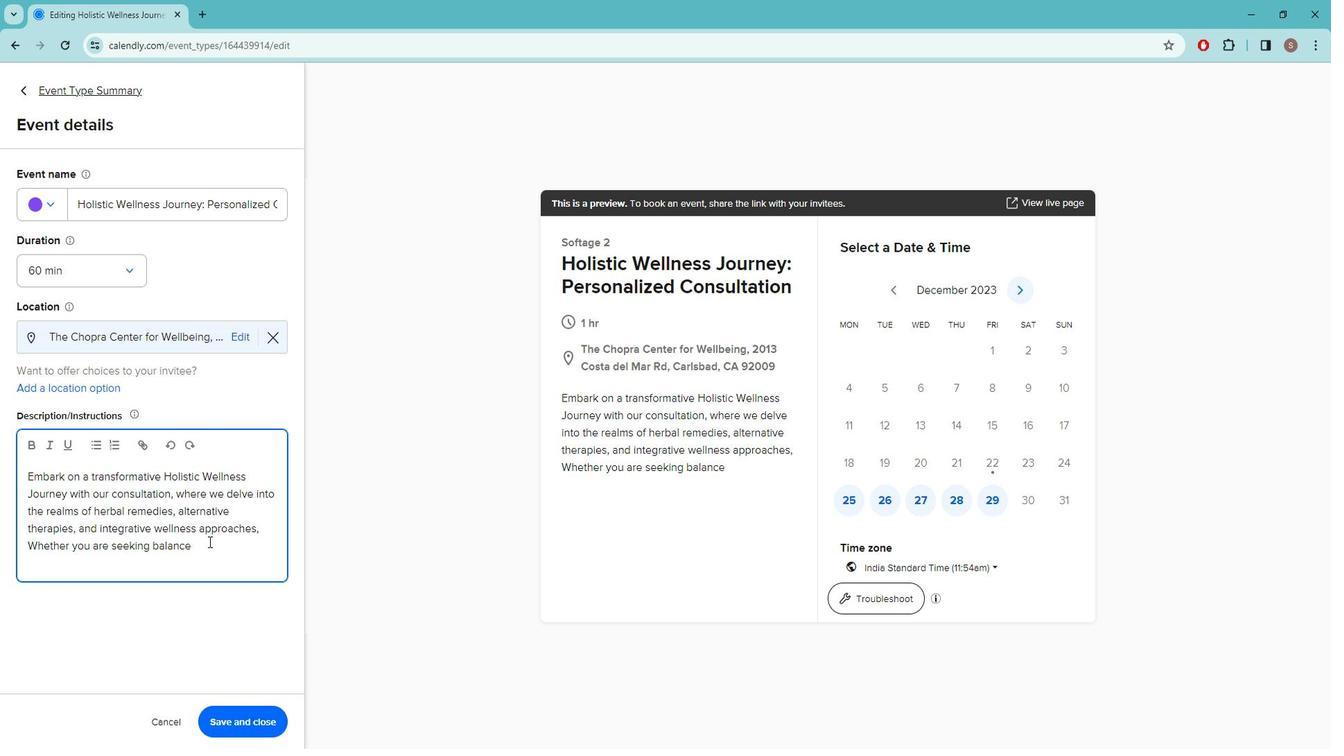 
Action: Key pressed <Key.space><Key.backspace>,<Key.space>VITALITY,<Key.space>OR<Key.space>SPECIFIC<Key.space>SOLUTIONS<Key.space>FOR<Key.space>WELL-BEING.<Key.space>
Screenshot: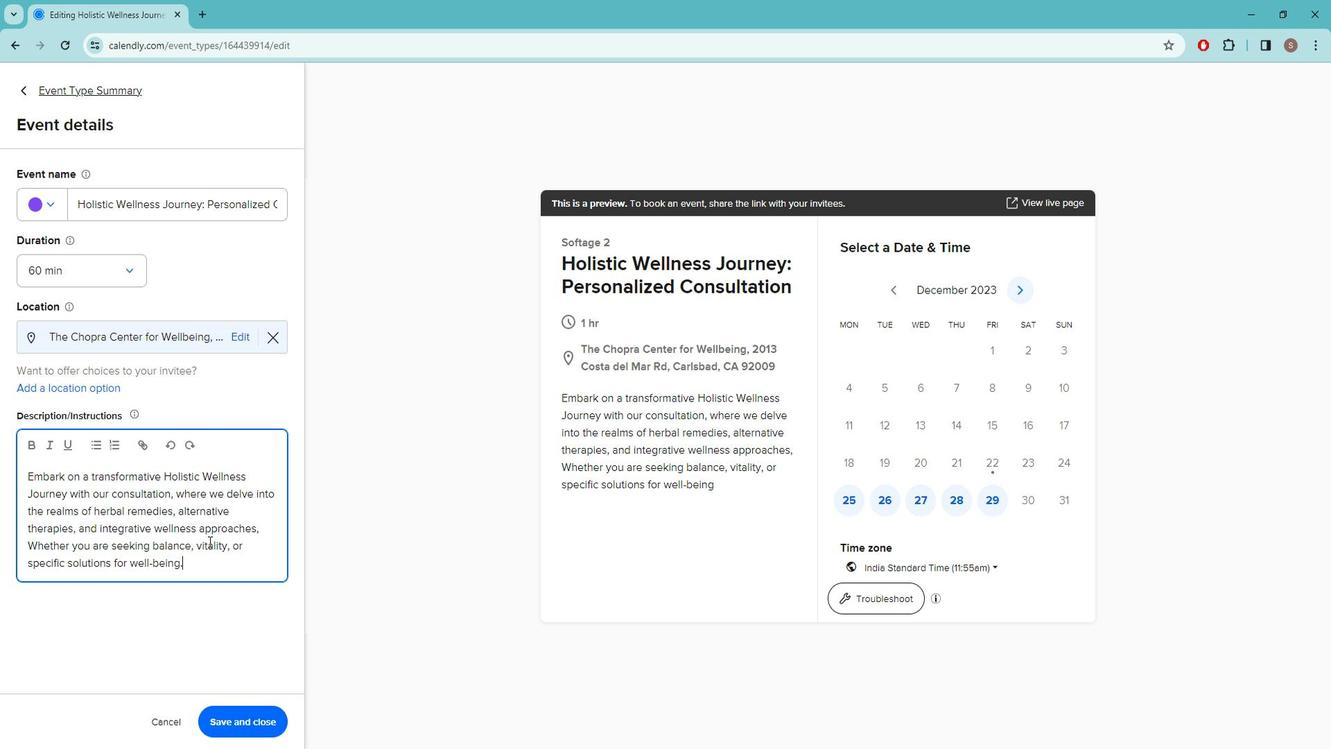 
Action: Mouse moved to (255, 699)
Screenshot: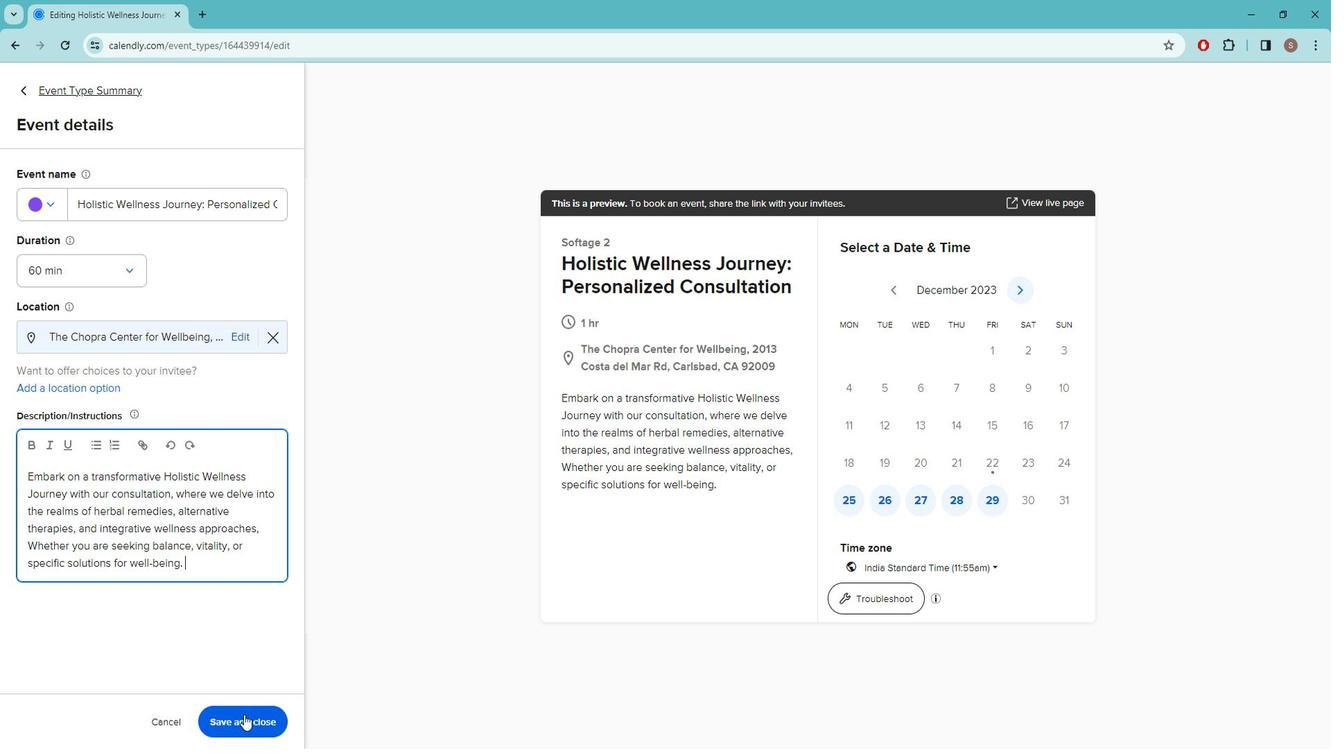 
Action: Mouse pressed left at (255, 699)
Screenshot: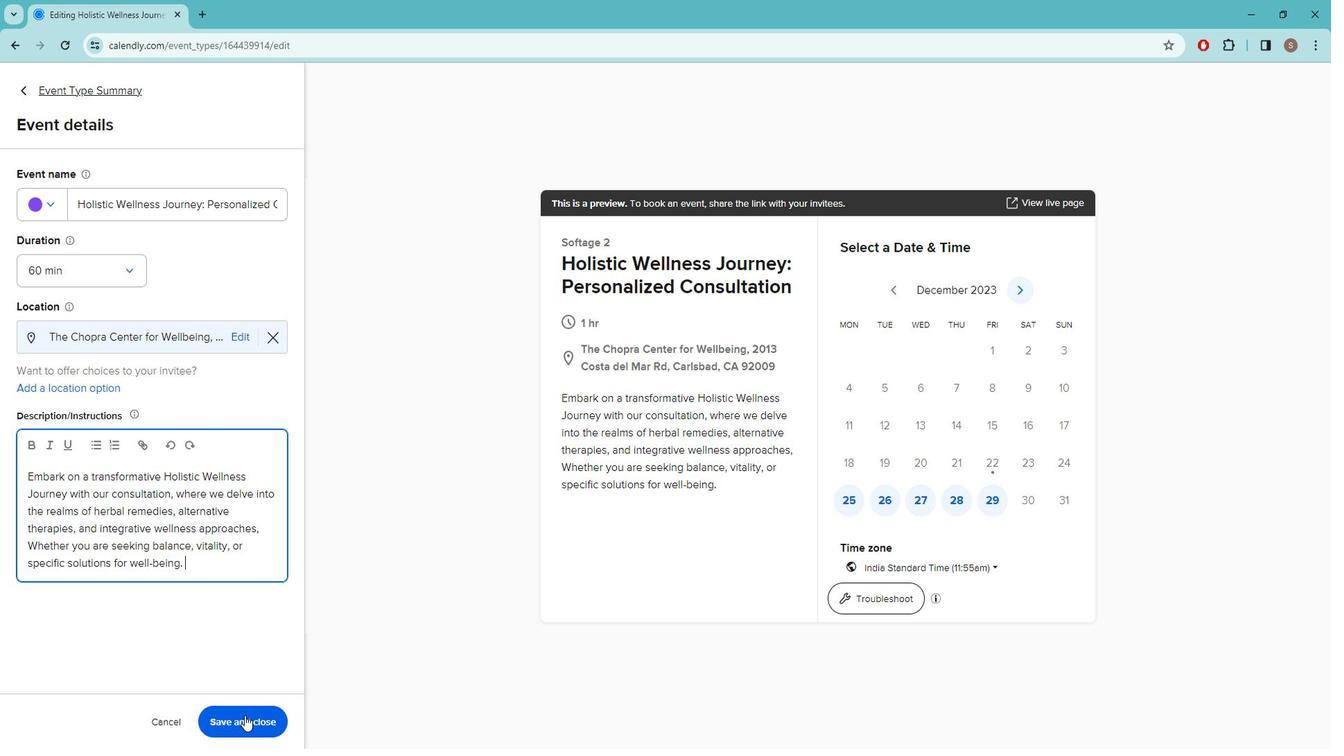 
